 Task: Find connections with filter location Canindé with filter topic #personaltrainerwith filter profile language Potuguese with filter current company Mintel with filter school Alagappa University with filter industry Subdivision of Land with filter service category Wealth Management with filter keywords title Community Volunteer Jobs
Action: Mouse moved to (514, 101)
Screenshot: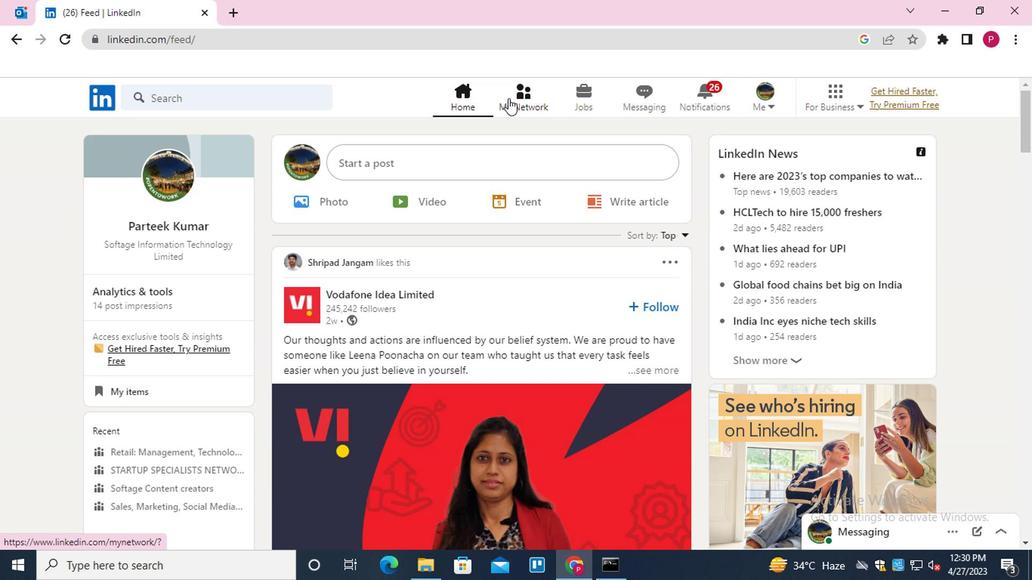 
Action: Mouse pressed left at (514, 101)
Screenshot: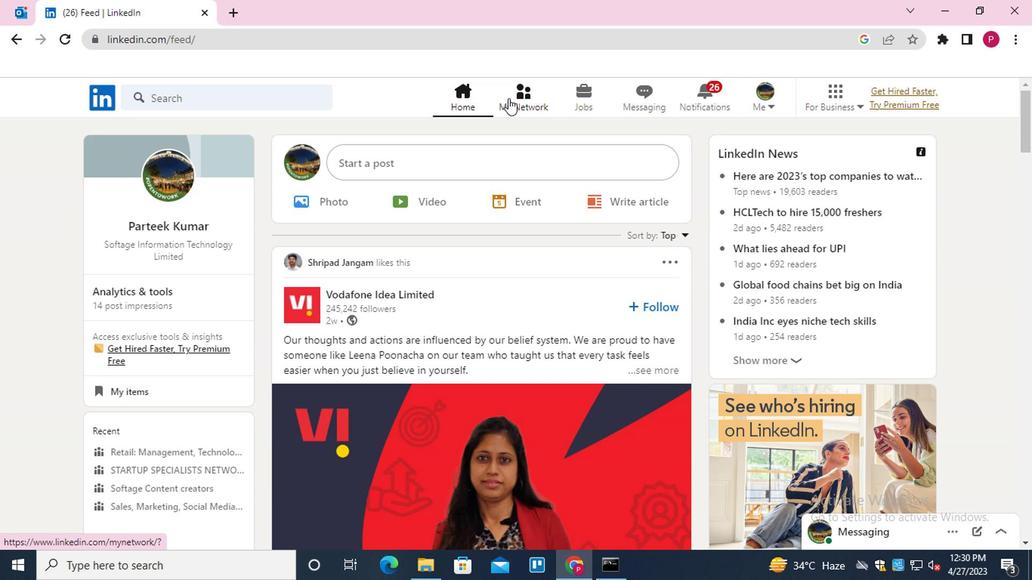
Action: Mouse moved to (224, 185)
Screenshot: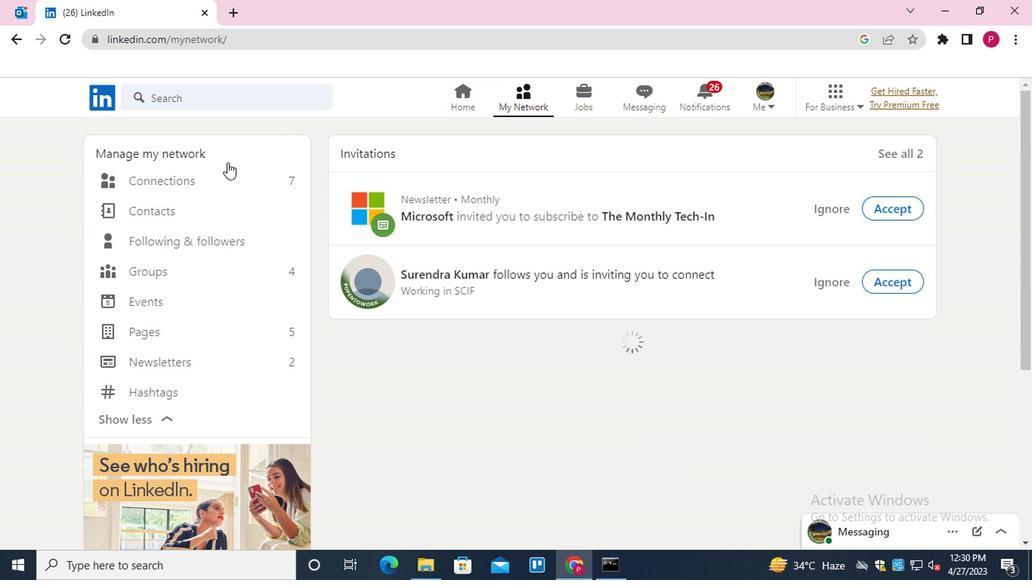 
Action: Mouse pressed left at (224, 185)
Screenshot: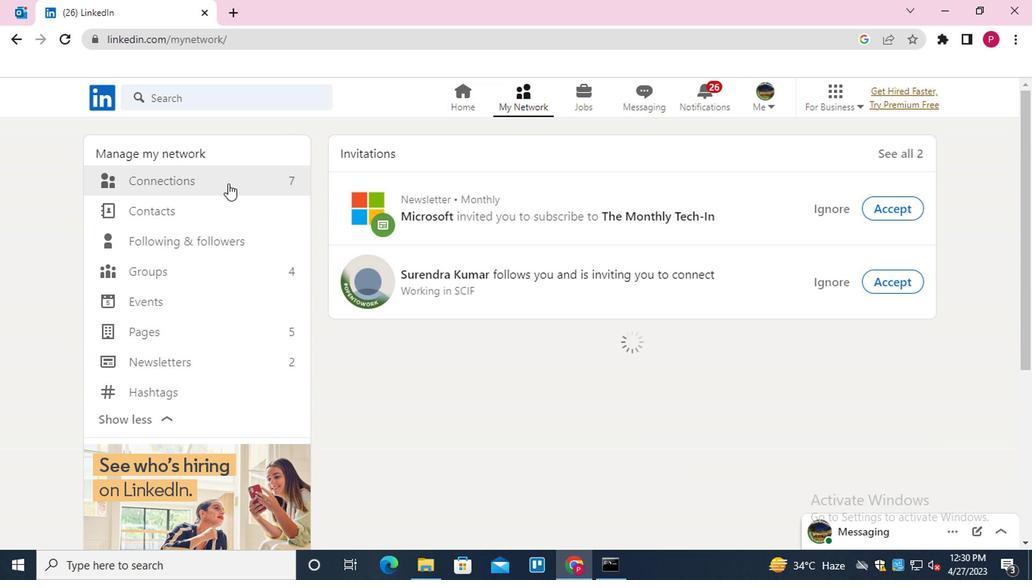 
Action: Mouse moved to (621, 183)
Screenshot: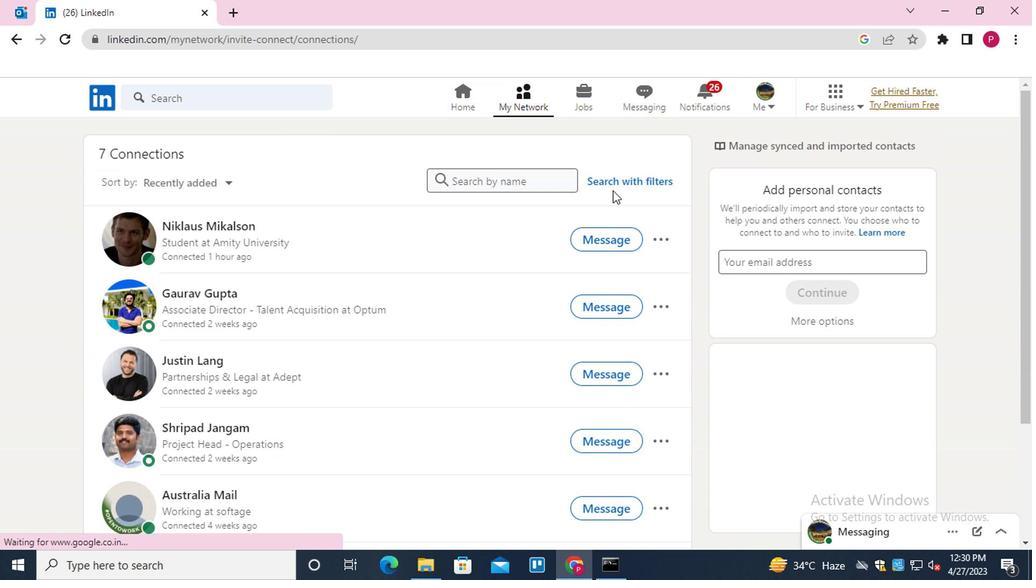 
Action: Mouse pressed left at (621, 183)
Screenshot: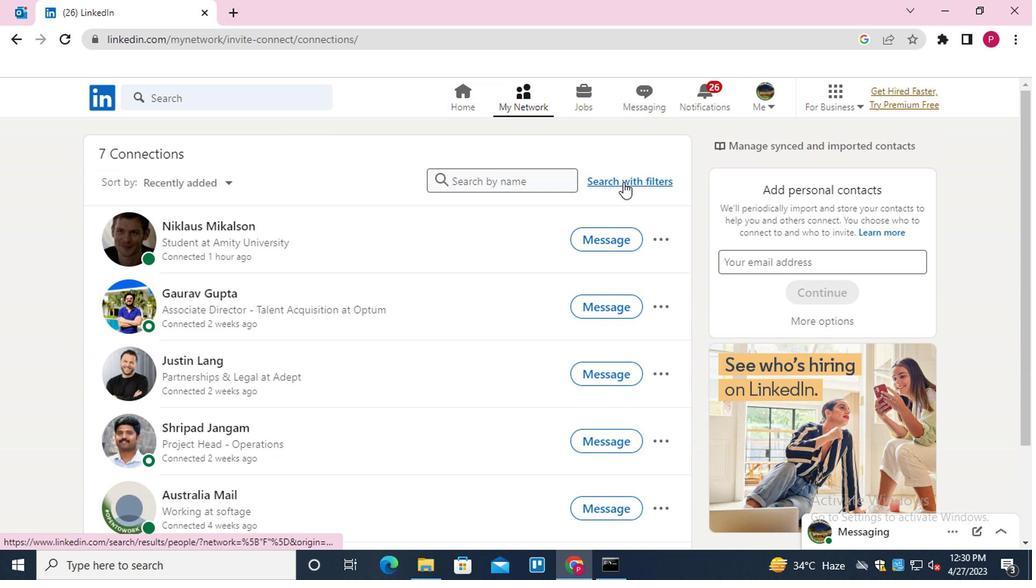
Action: Mouse moved to (556, 150)
Screenshot: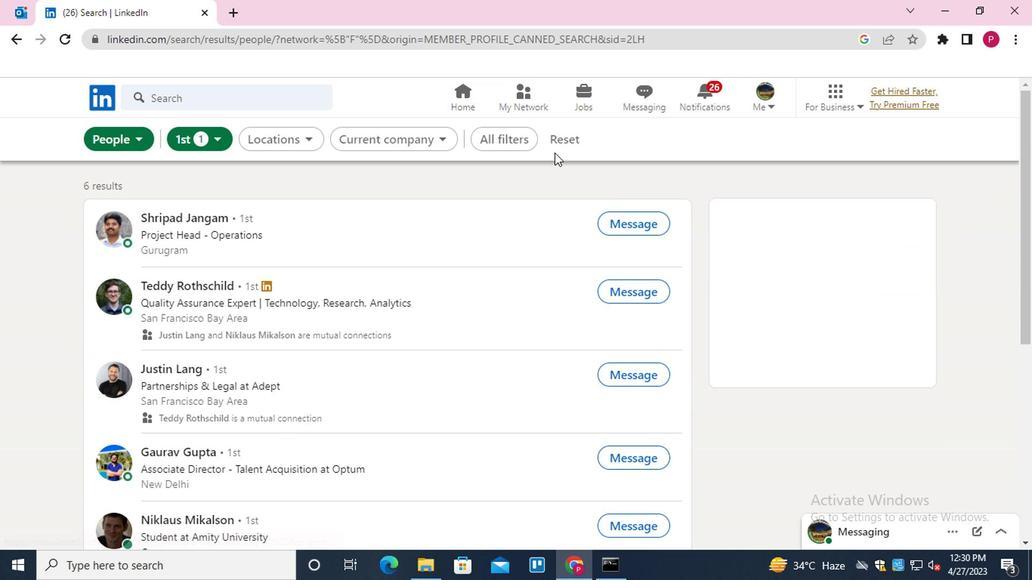 
Action: Mouse pressed left at (556, 150)
Screenshot: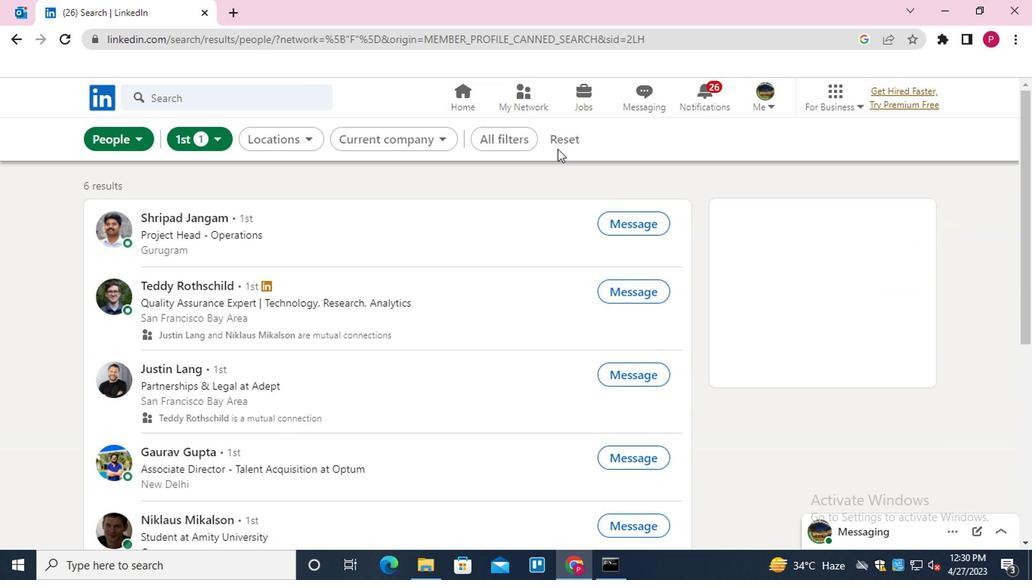 
Action: Mouse moved to (537, 151)
Screenshot: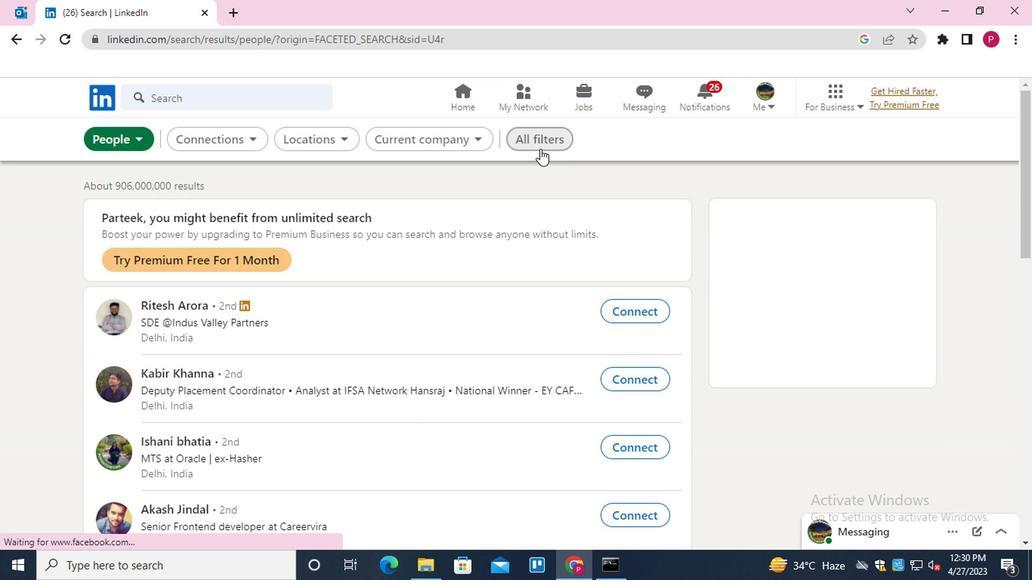 
Action: Mouse pressed left at (537, 151)
Screenshot: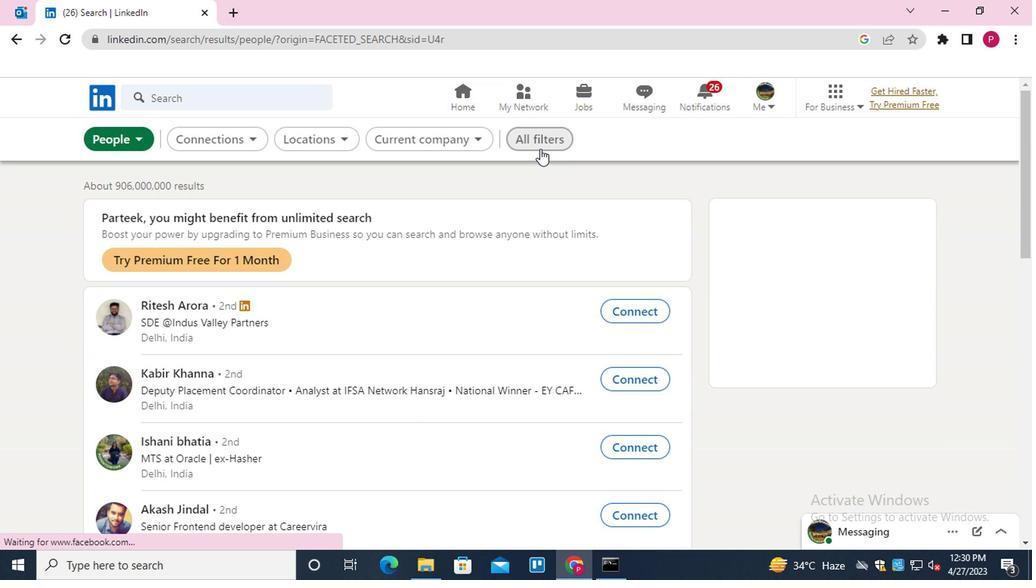 
Action: Mouse moved to (966, 350)
Screenshot: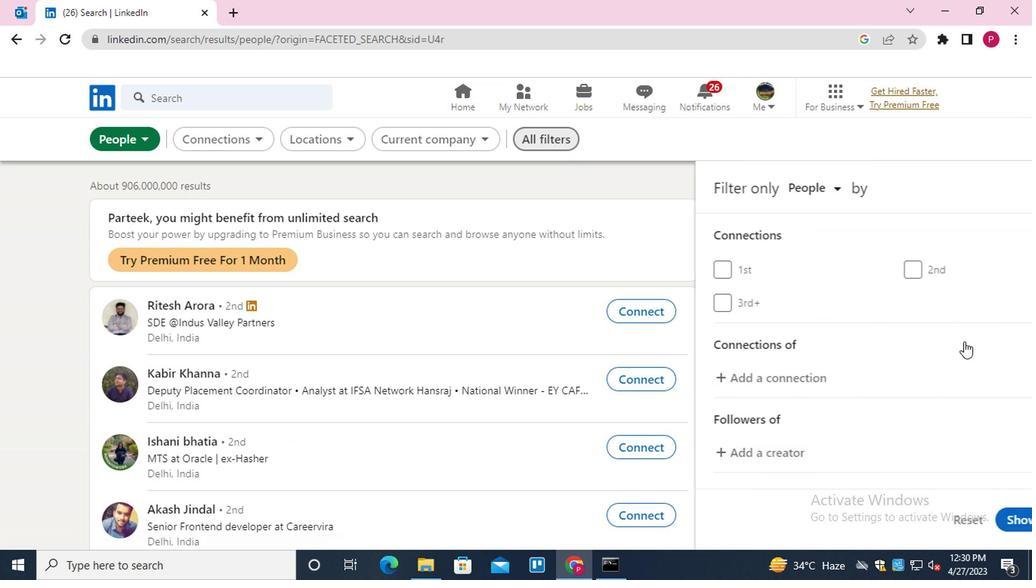 
Action: Mouse scrolled (966, 349) with delta (0, -1)
Screenshot: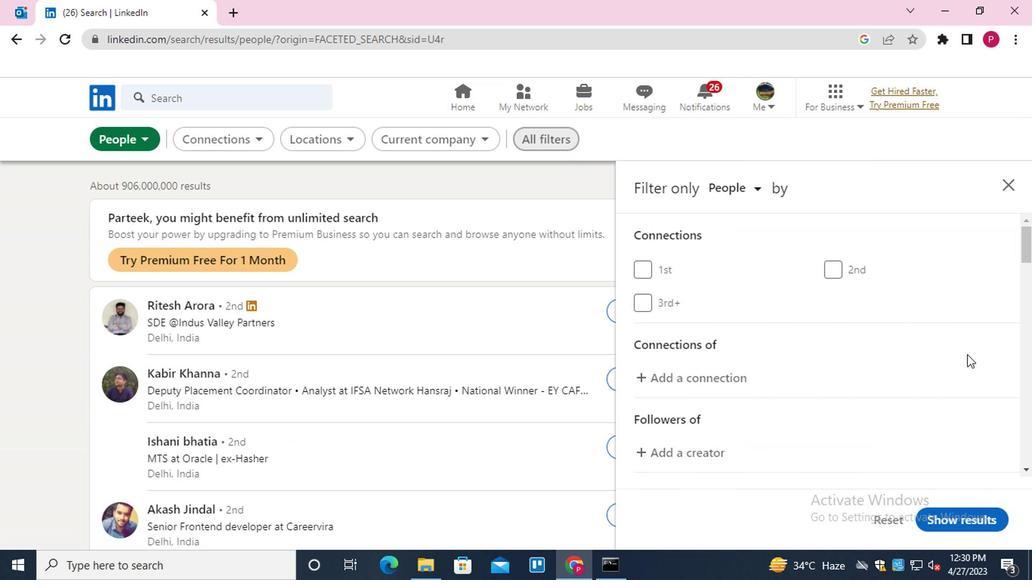 
Action: Mouse scrolled (966, 349) with delta (0, -1)
Screenshot: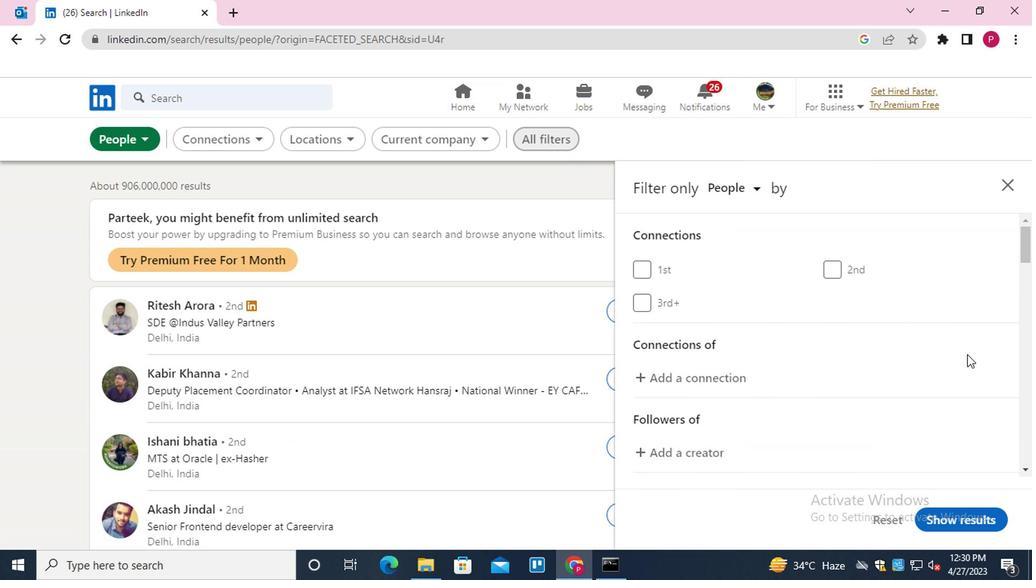 
Action: Mouse scrolled (966, 349) with delta (0, -1)
Screenshot: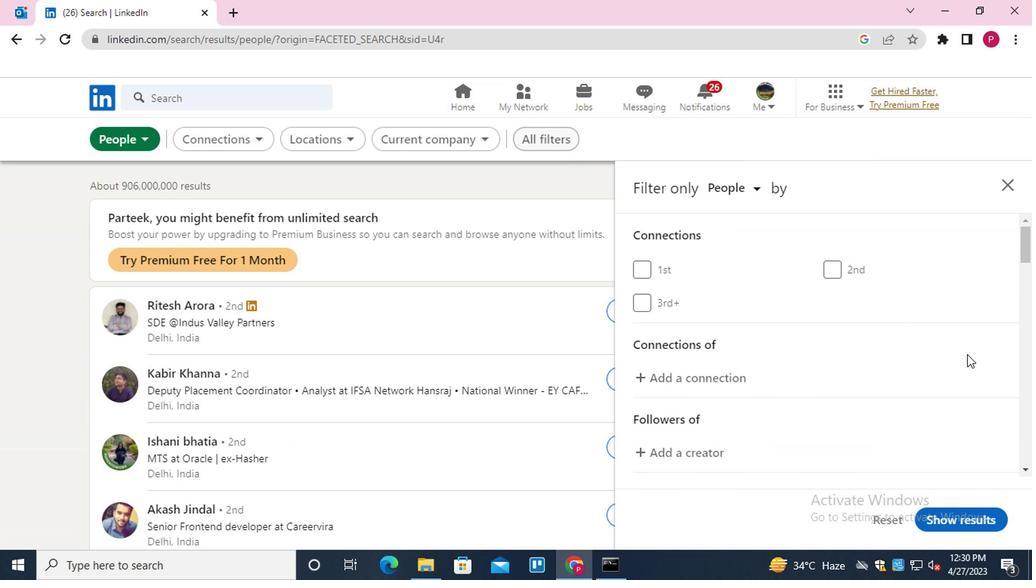 
Action: Mouse moved to (881, 361)
Screenshot: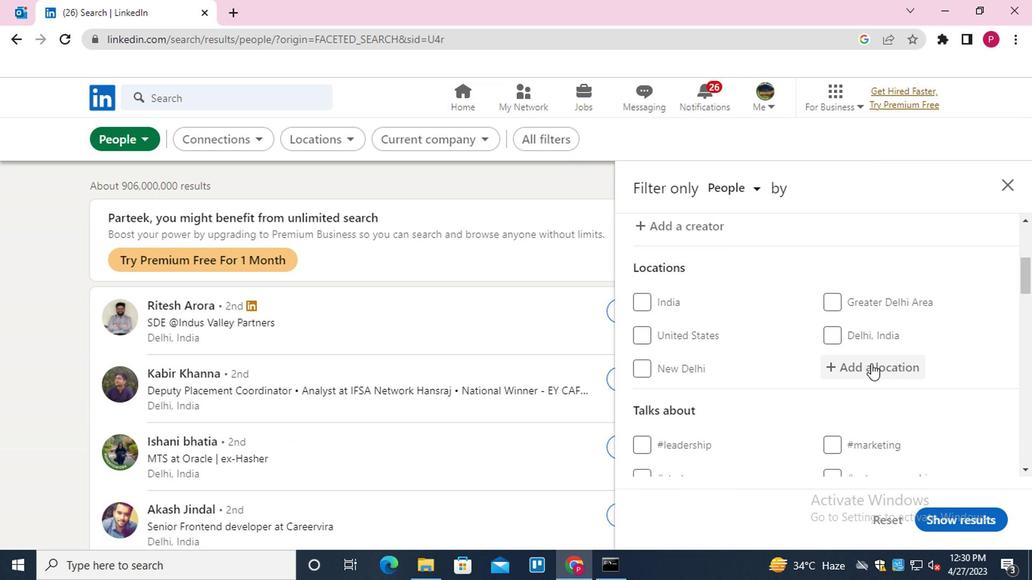 
Action: Mouse pressed left at (881, 361)
Screenshot: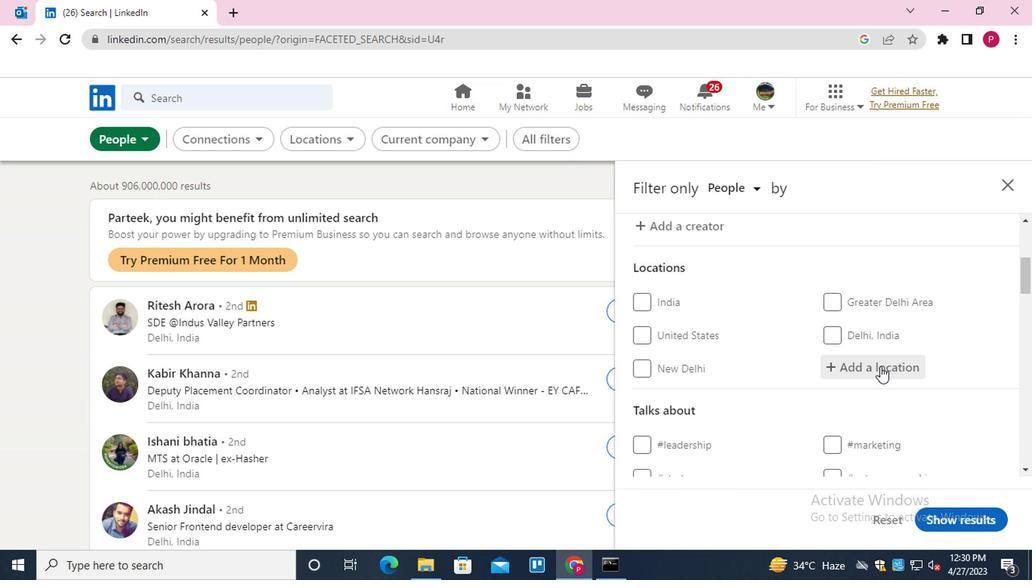 
Action: Key pressed <Key.shift><Key.shift><Key.shift><Key.shift>CANINDE<Key.down><Key.enter>
Screenshot: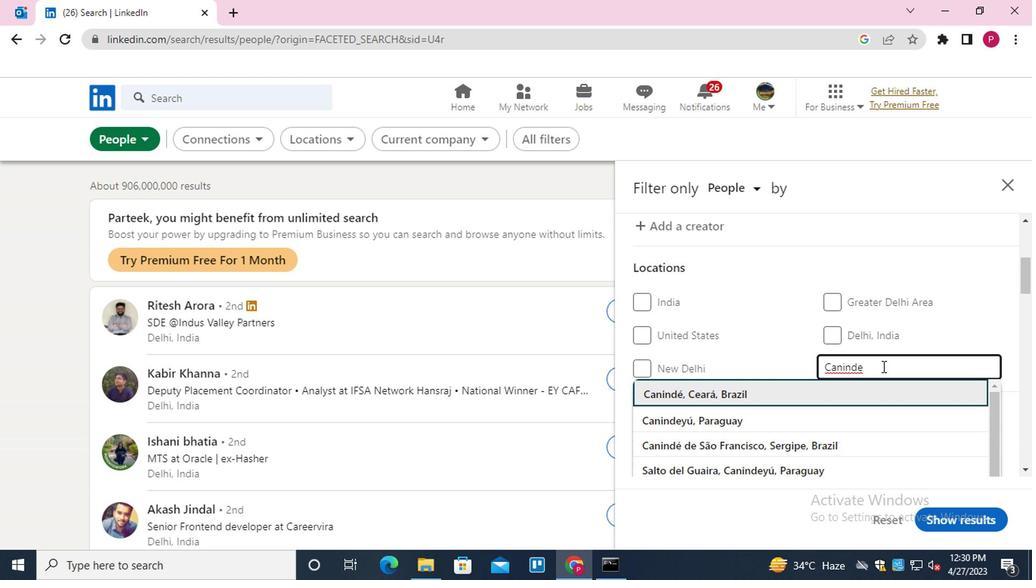 
Action: Mouse moved to (875, 363)
Screenshot: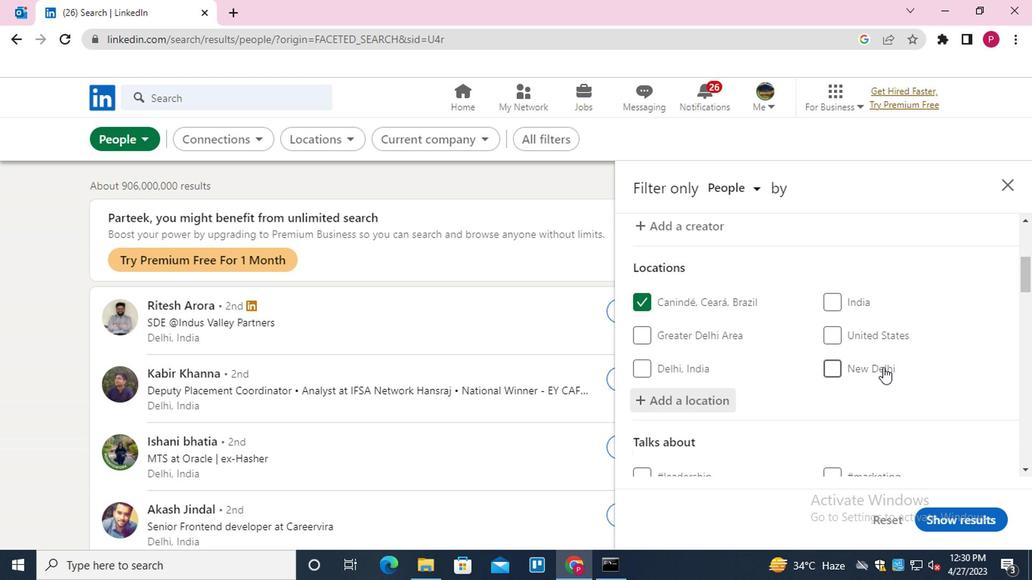 
Action: Mouse scrolled (875, 362) with delta (0, 0)
Screenshot: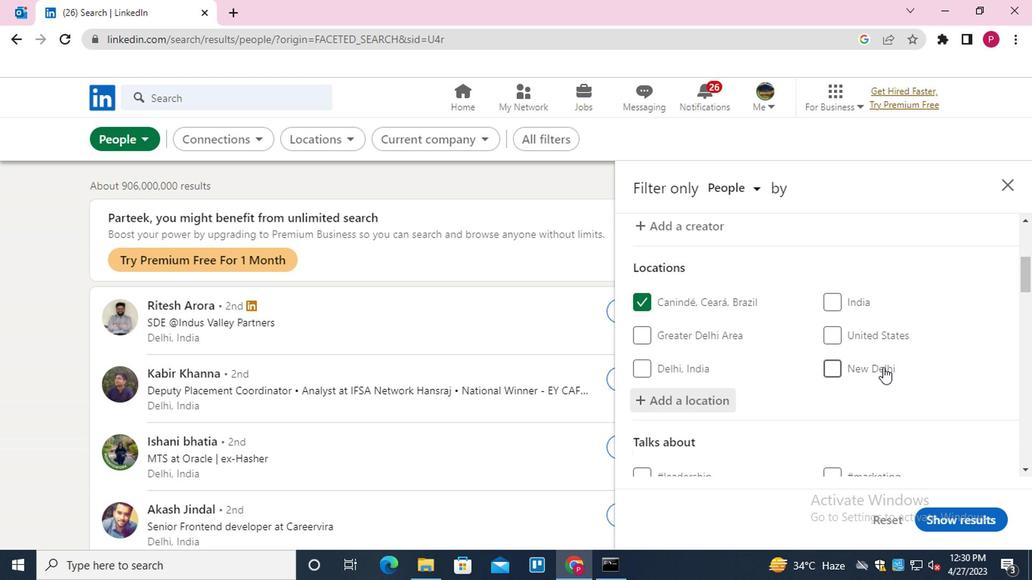 
Action: Mouse scrolled (875, 362) with delta (0, 0)
Screenshot: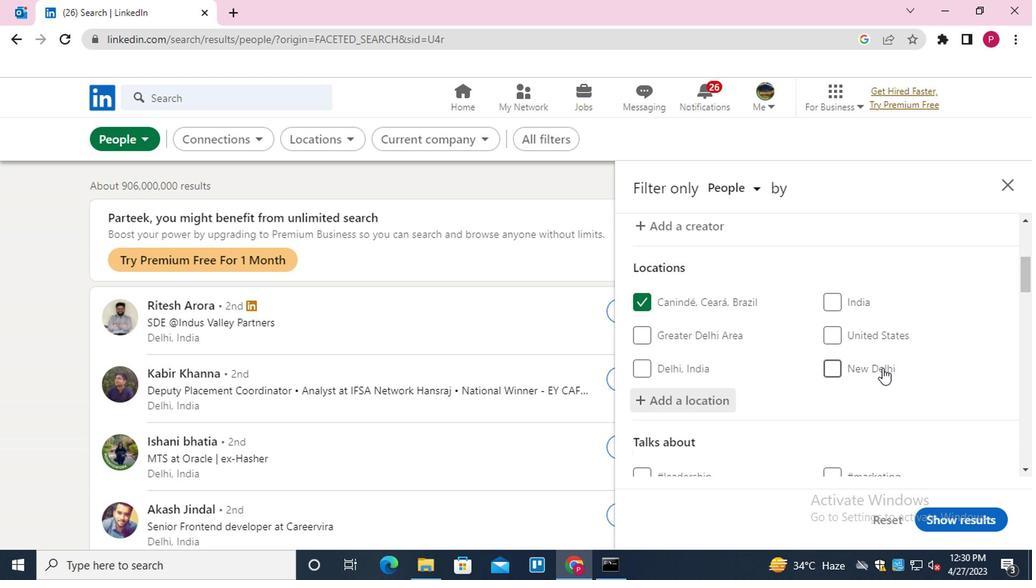 
Action: Mouse scrolled (875, 362) with delta (0, 0)
Screenshot: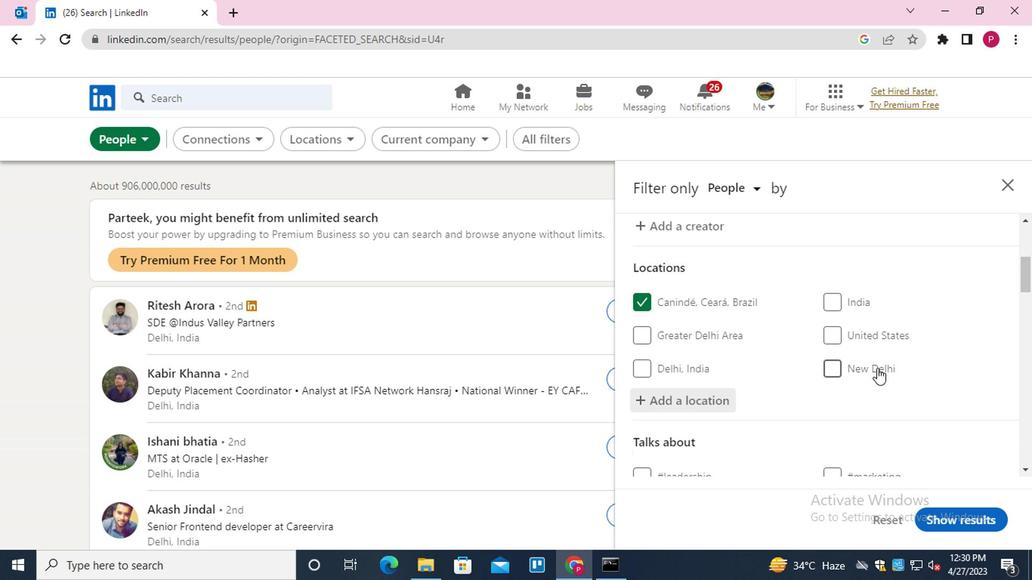 
Action: Mouse moved to (857, 305)
Screenshot: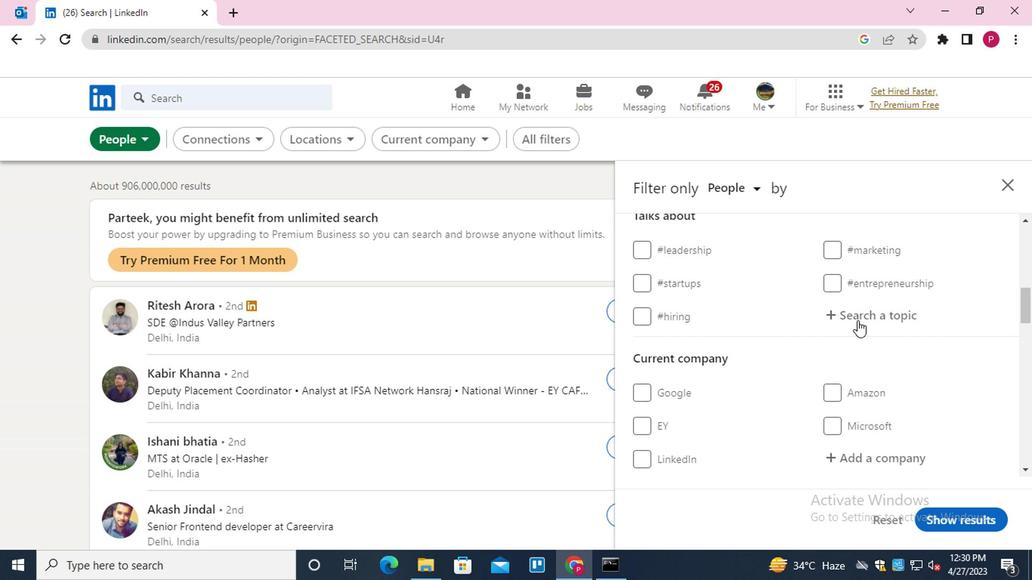 
Action: Mouse pressed left at (857, 305)
Screenshot: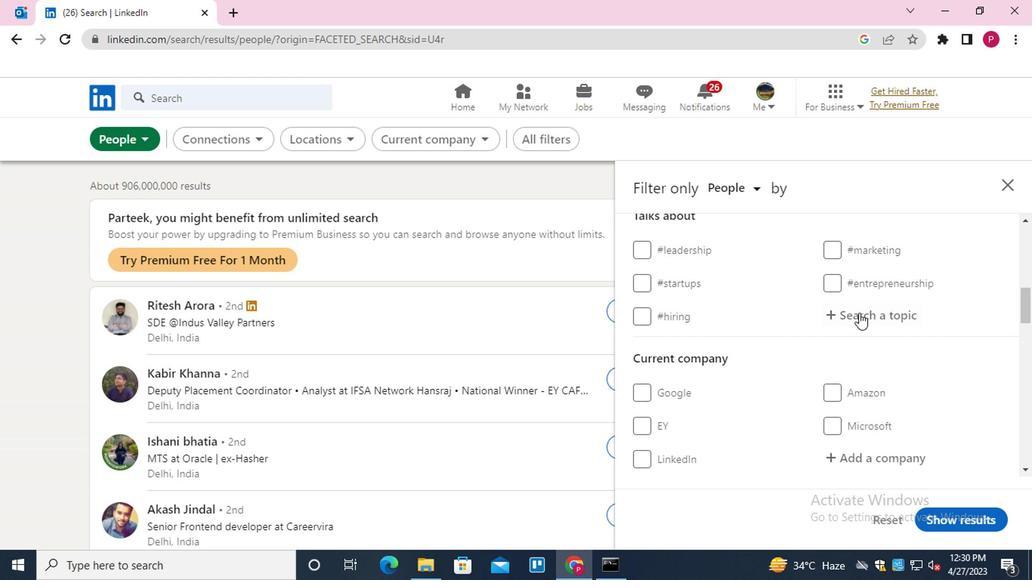
Action: Key pressed PERSONAL<Key.down><Key.down><Key.down><Key.down><Key.down><Key.down><Key.down><Key.down><Key.down><Key.down><Key.down><Key.down><Key.down><Key.down><Key.down><Key.down><Key.down><Key.down><Key.down><Key.down><Key.down>TRAINER<Key.up><Key.up><Key.up><Key.up><Key.enter>
Screenshot: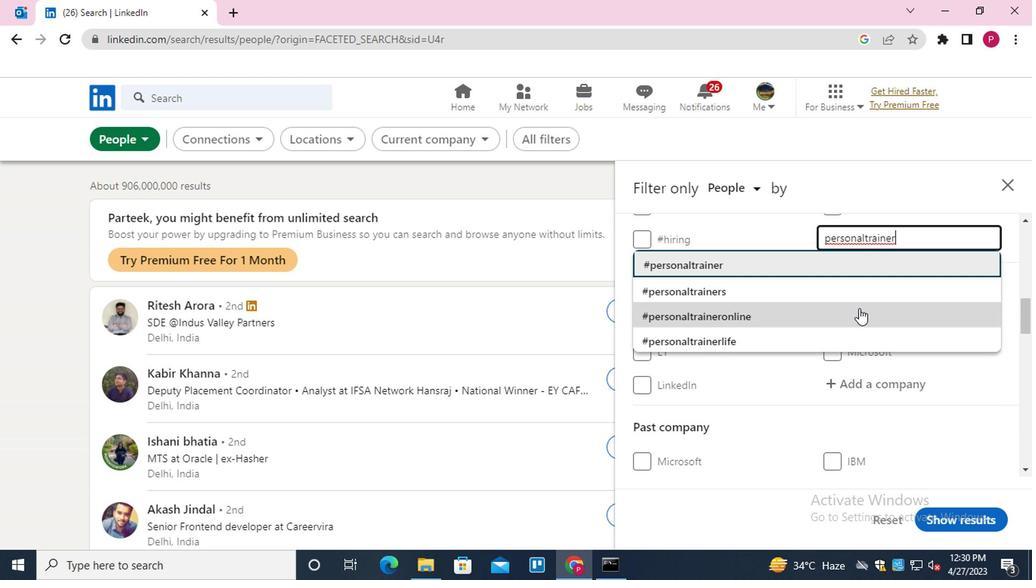 
Action: Mouse moved to (786, 306)
Screenshot: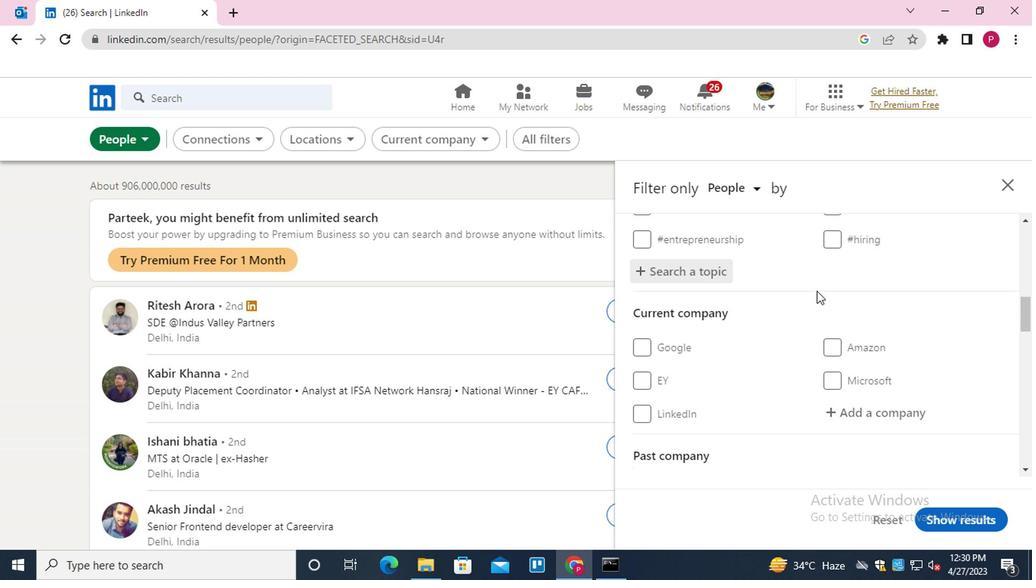 
Action: Mouse scrolled (786, 305) with delta (0, 0)
Screenshot: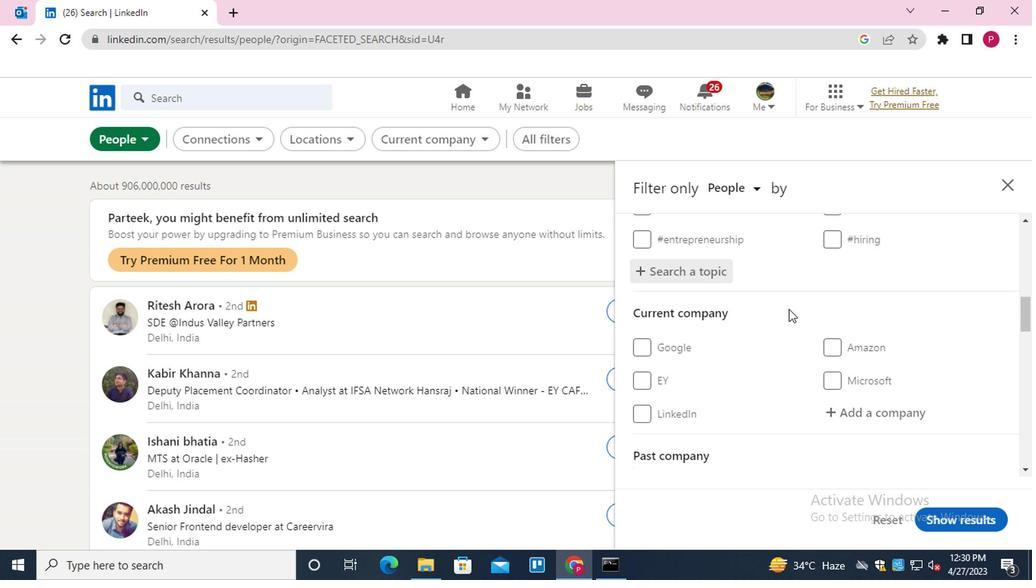 
Action: Mouse moved to (786, 309)
Screenshot: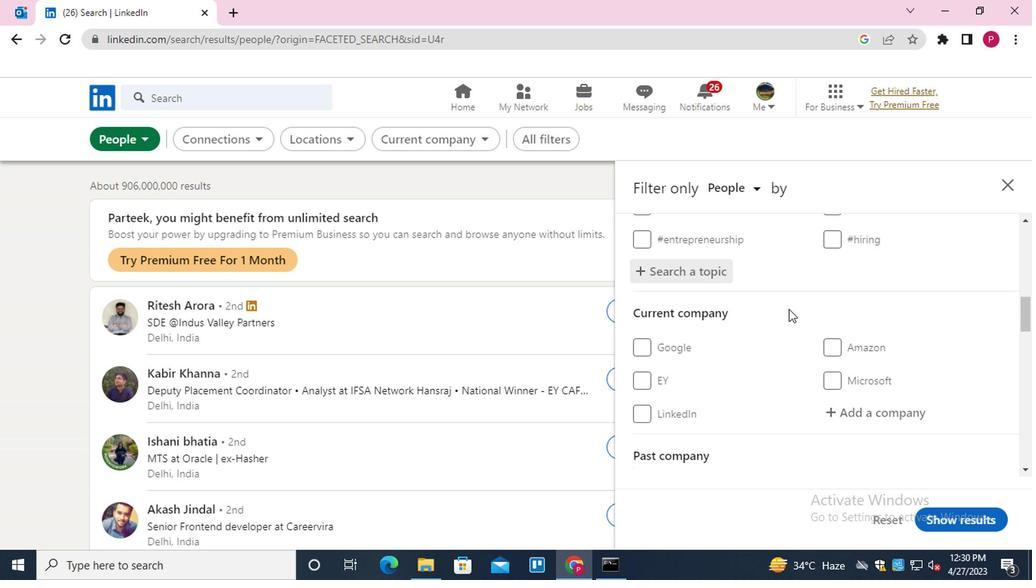 
Action: Mouse scrolled (786, 308) with delta (0, -1)
Screenshot: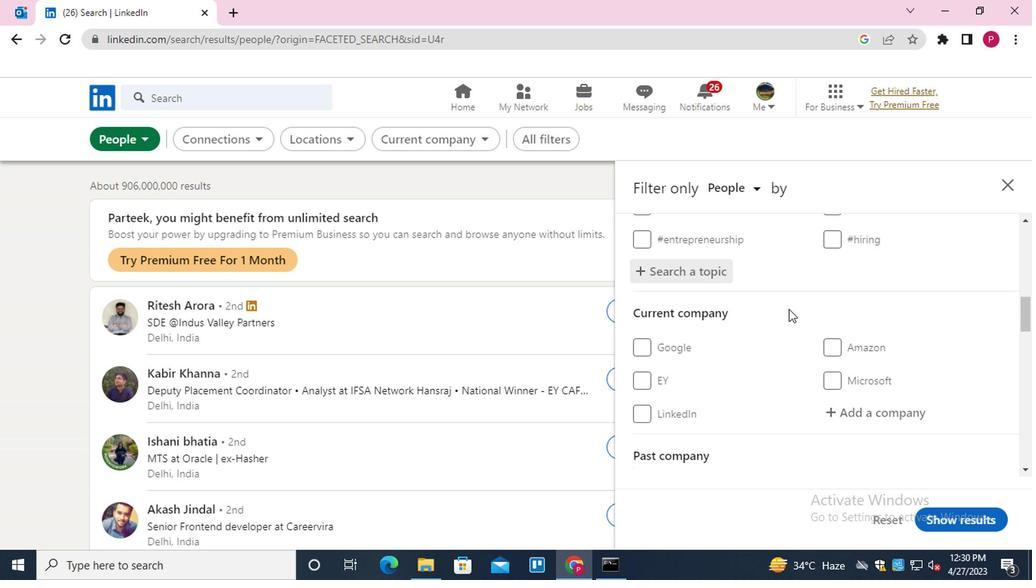 
Action: Mouse moved to (786, 309)
Screenshot: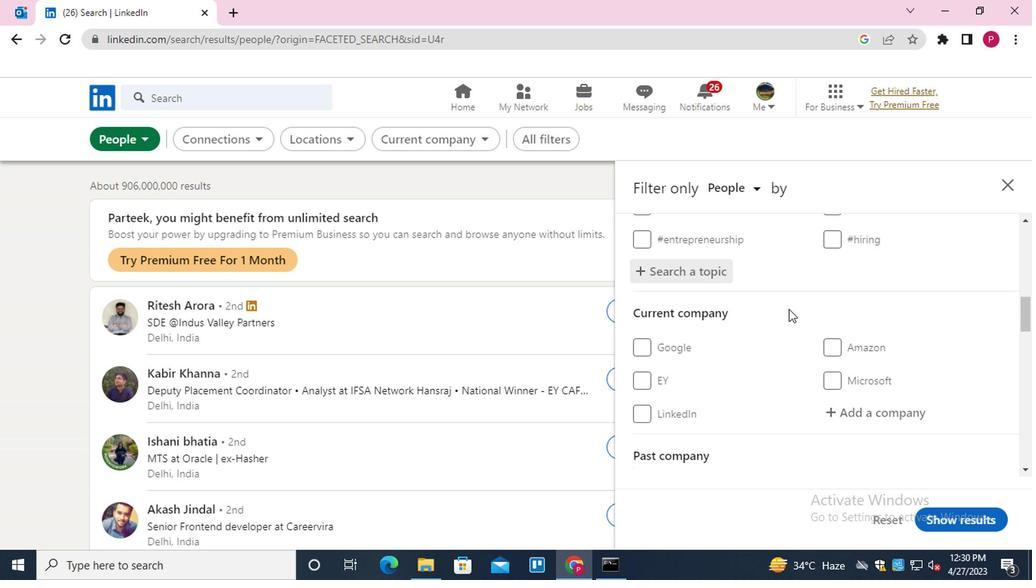 
Action: Mouse scrolled (786, 309) with delta (0, 0)
Screenshot: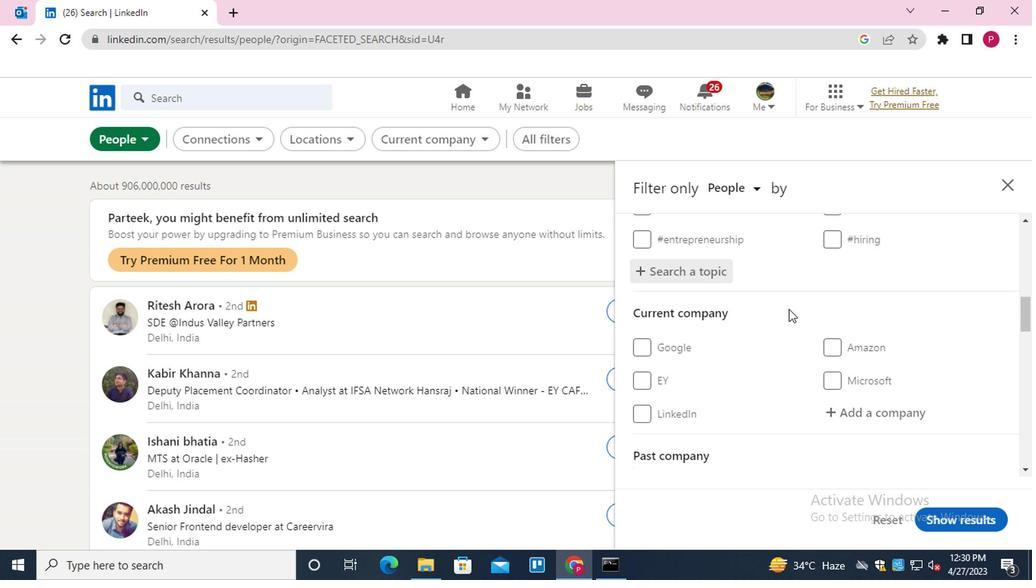 
Action: Mouse scrolled (786, 309) with delta (0, 0)
Screenshot: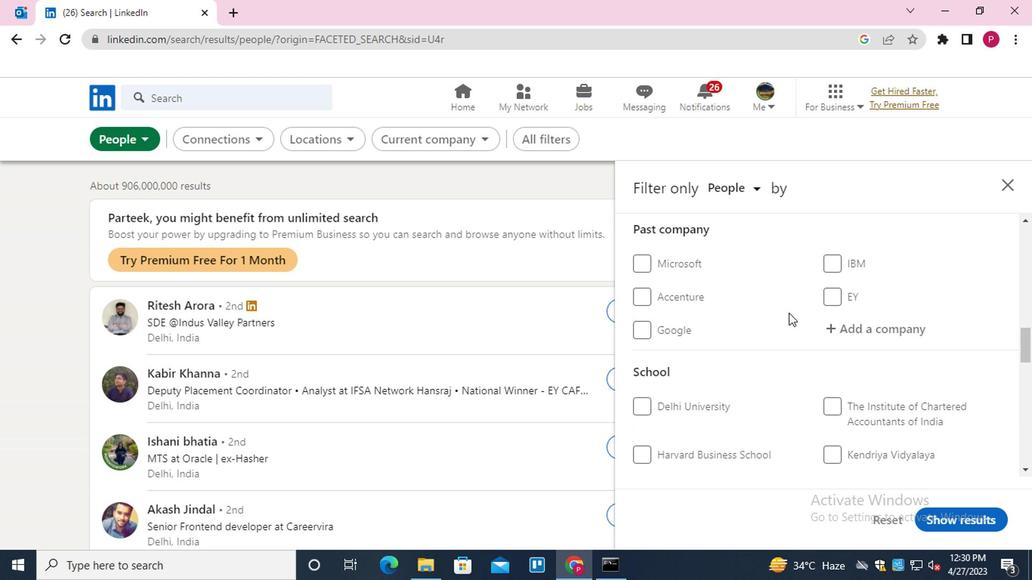 
Action: Mouse scrolled (786, 309) with delta (0, 0)
Screenshot: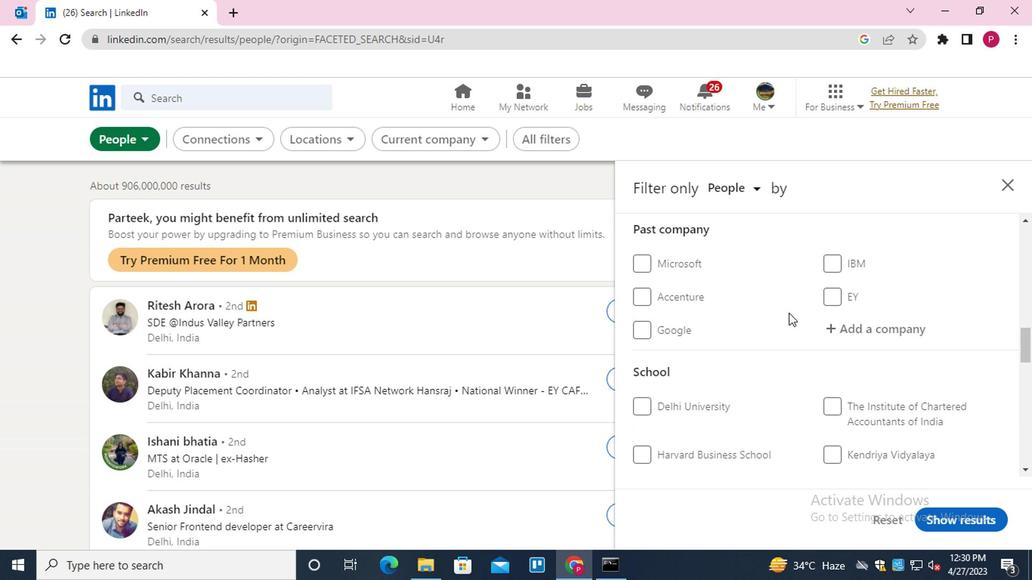 
Action: Mouse moved to (785, 311)
Screenshot: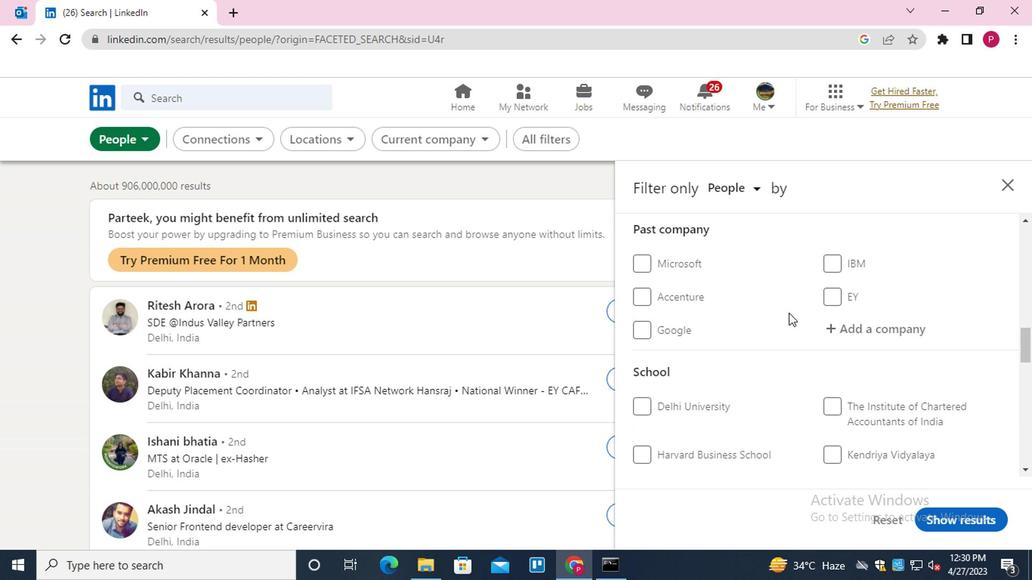
Action: Mouse scrolled (785, 311) with delta (0, 0)
Screenshot: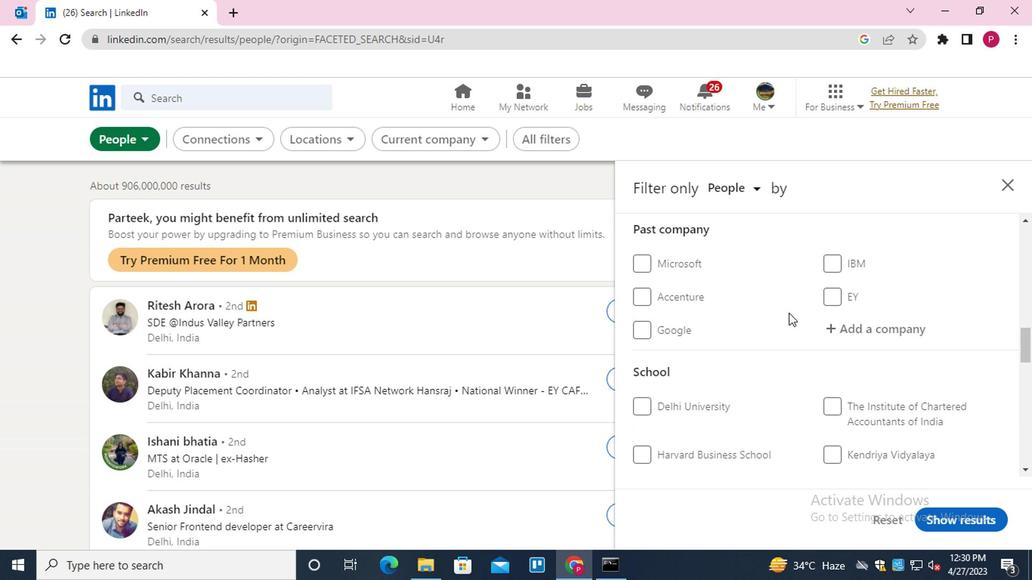 
Action: Mouse moved to (771, 315)
Screenshot: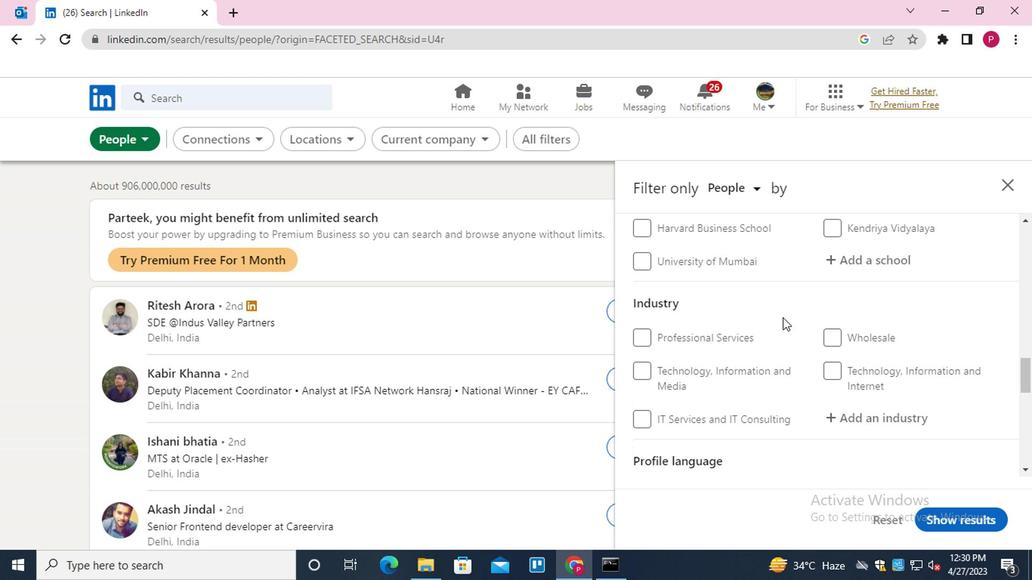 
Action: Mouse scrolled (771, 314) with delta (0, -1)
Screenshot: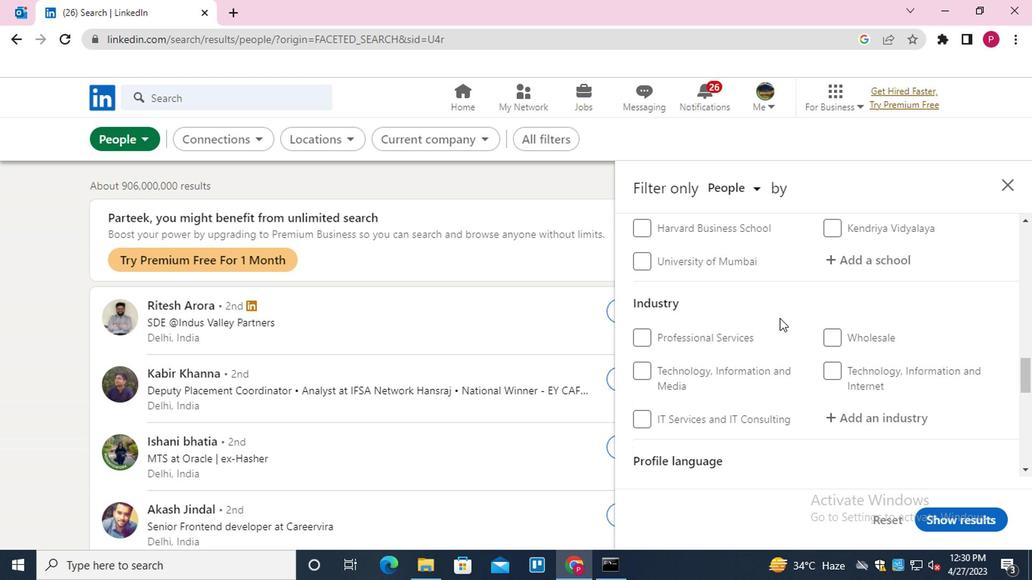 
Action: Mouse scrolled (771, 314) with delta (0, -1)
Screenshot: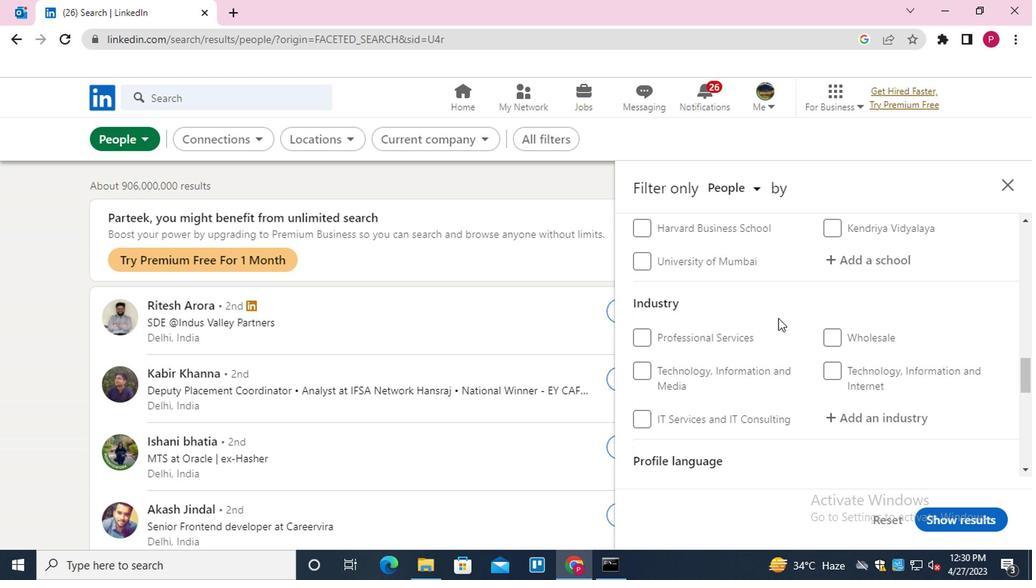 
Action: Mouse scrolled (771, 314) with delta (0, -1)
Screenshot: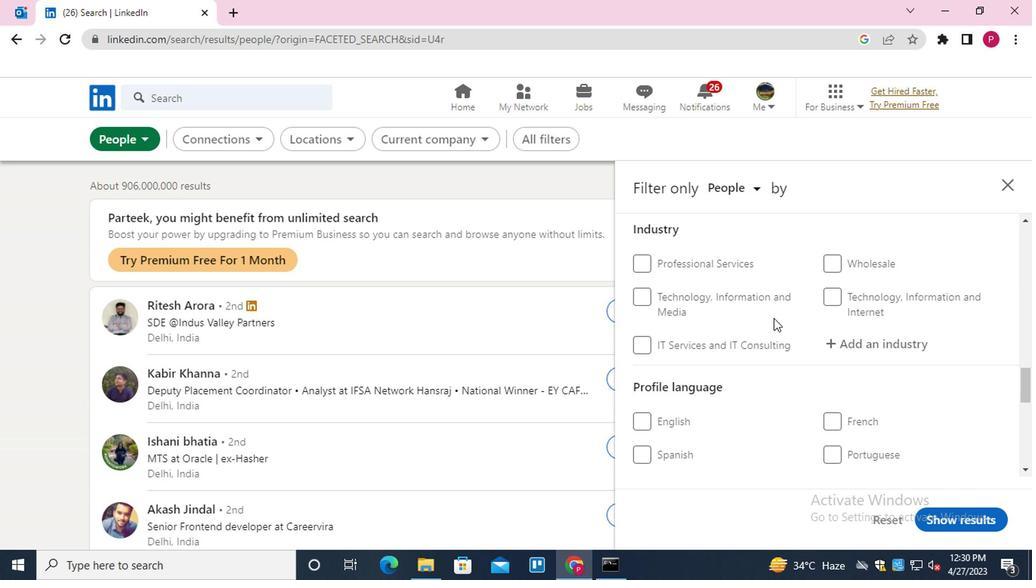 
Action: Mouse scrolled (771, 314) with delta (0, -1)
Screenshot: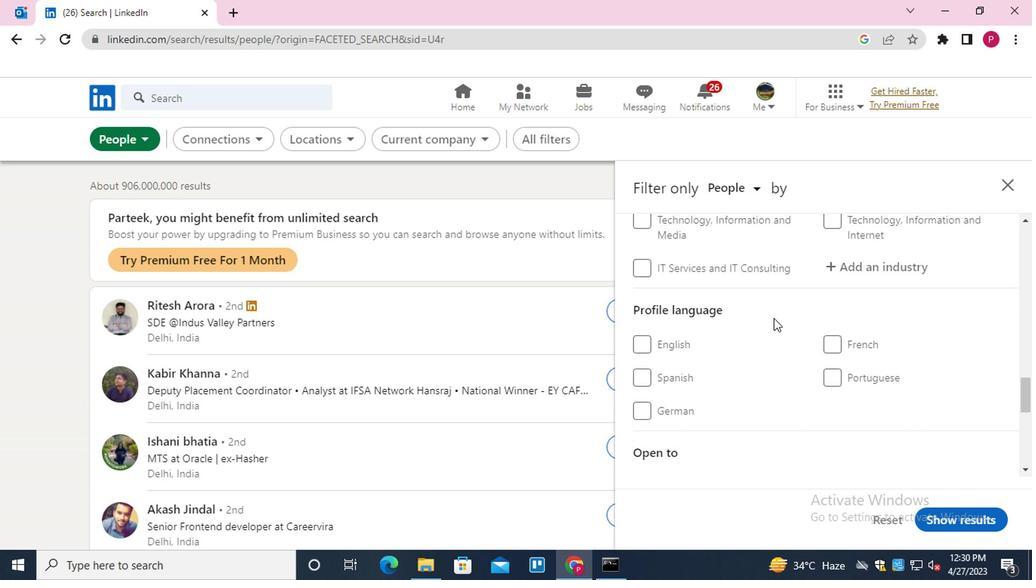 
Action: Mouse scrolled (771, 315) with delta (0, 0)
Screenshot: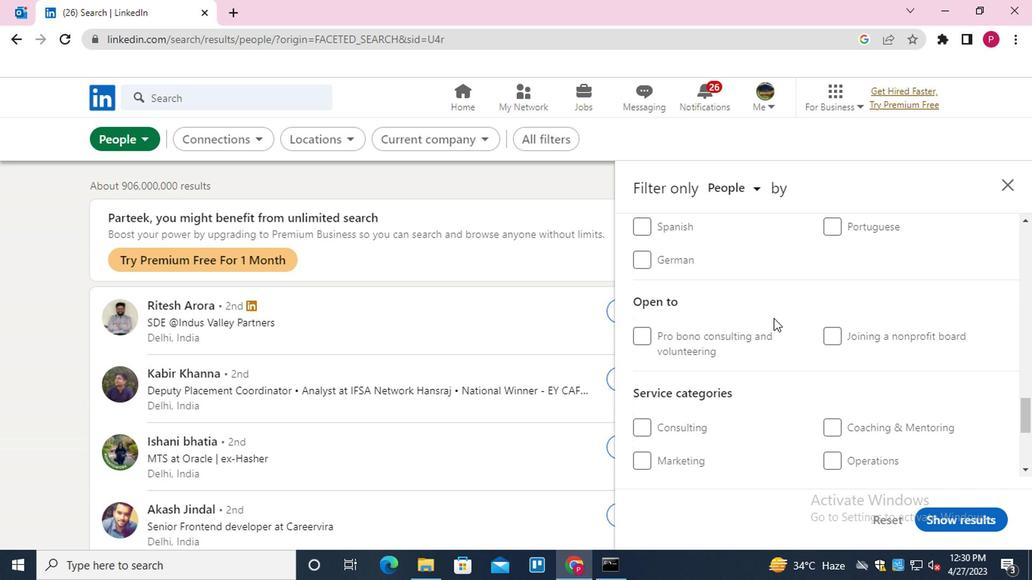 
Action: Mouse scrolled (771, 315) with delta (0, 0)
Screenshot: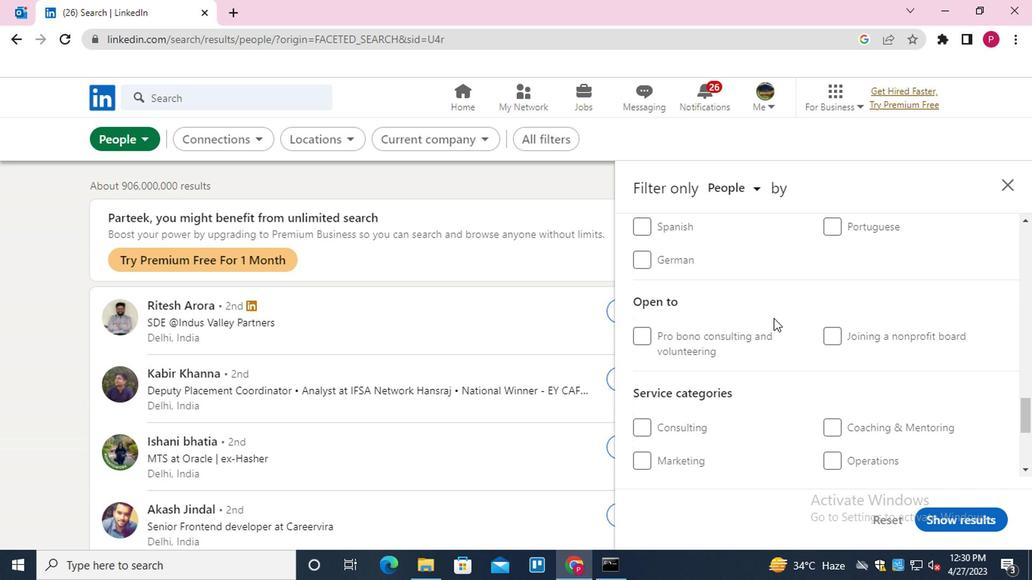 
Action: Mouse moved to (833, 371)
Screenshot: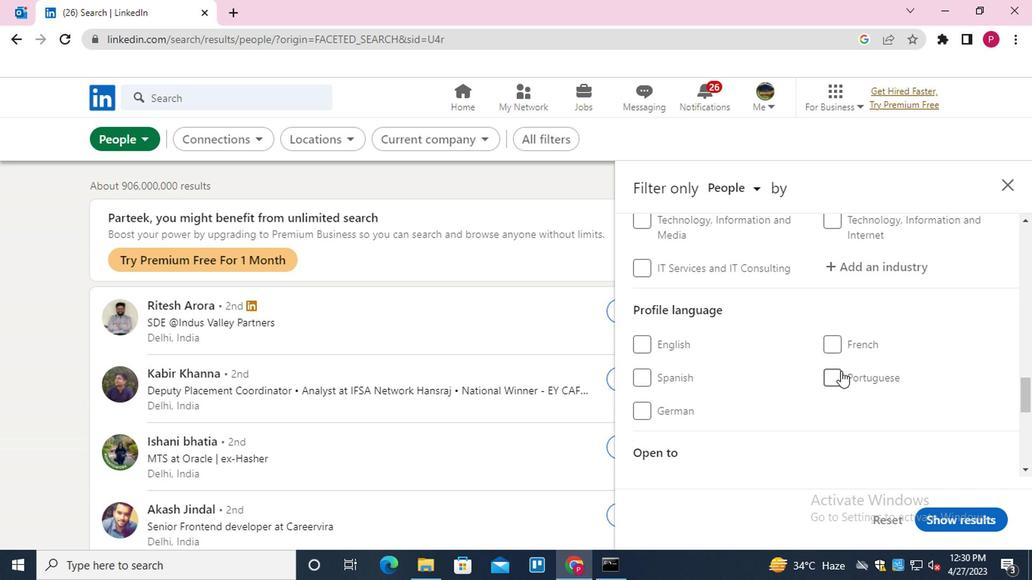 
Action: Mouse pressed left at (833, 371)
Screenshot: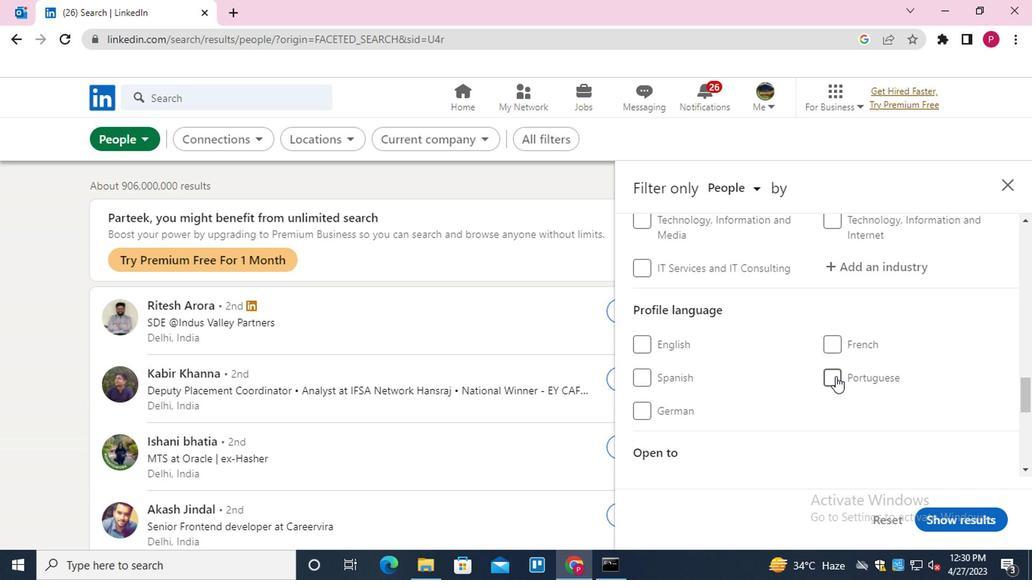 
Action: Mouse moved to (761, 363)
Screenshot: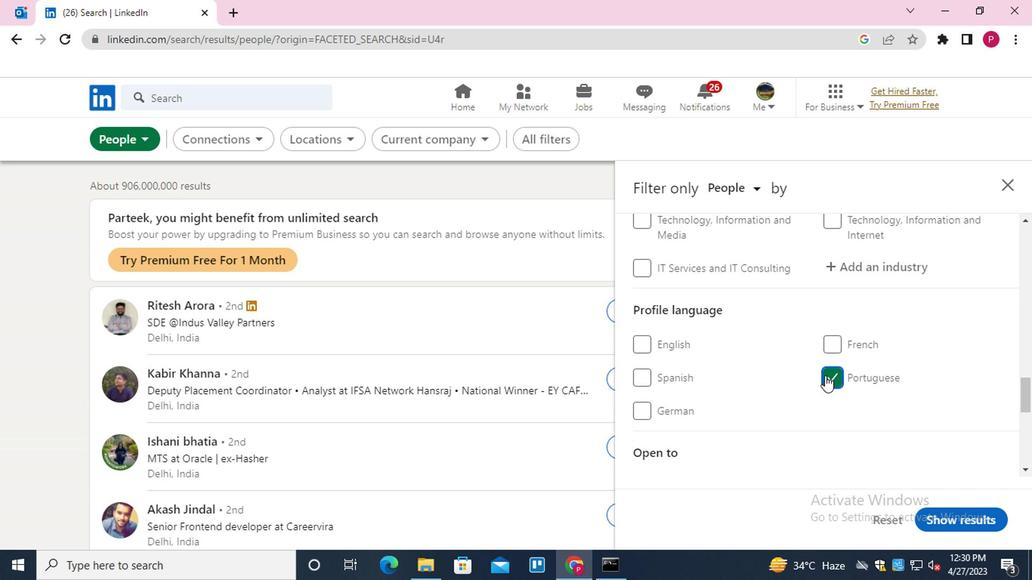
Action: Mouse scrolled (761, 364) with delta (0, 1)
Screenshot: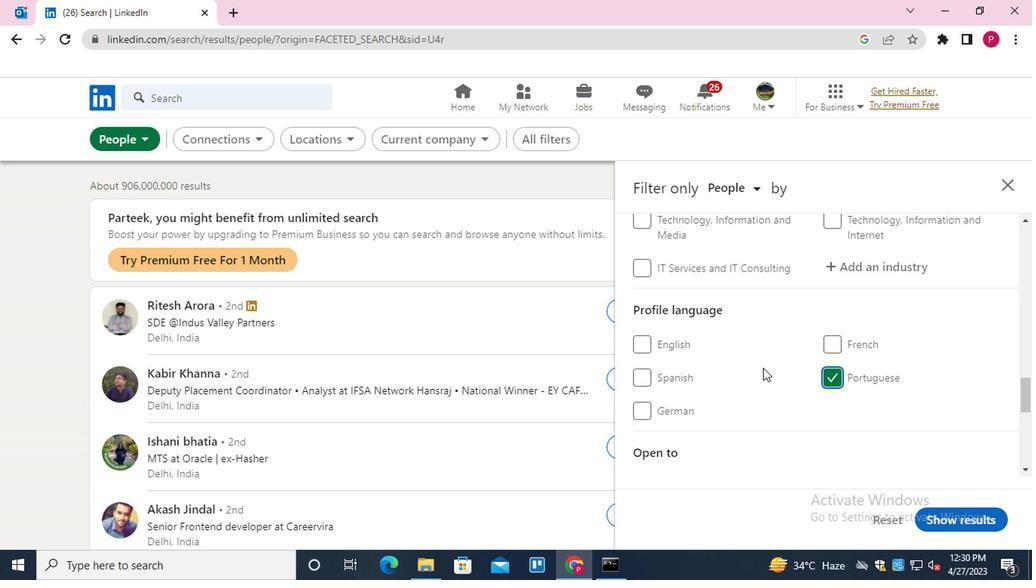 
Action: Mouse scrolled (761, 364) with delta (0, 1)
Screenshot: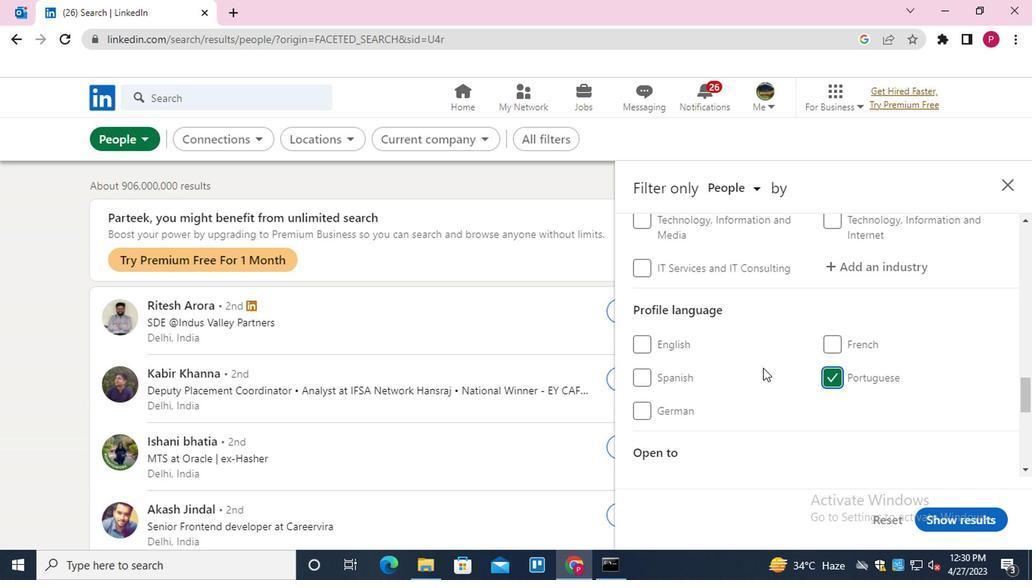 
Action: Mouse scrolled (761, 364) with delta (0, 1)
Screenshot: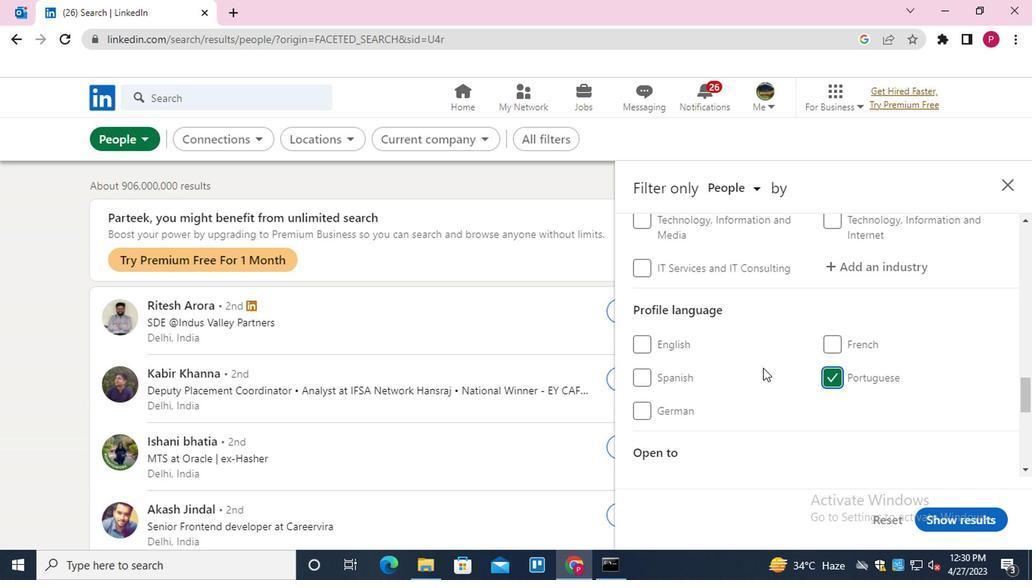 
Action: Mouse scrolled (761, 364) with delta (0, 1)
Screenshot: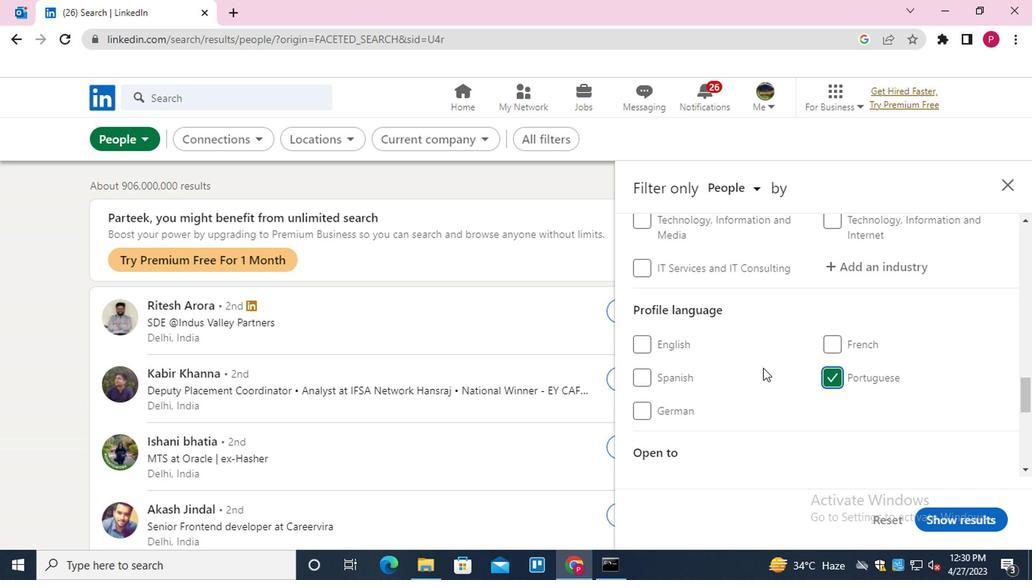 
Action: Mouse scrolled (761, 364) with delta (0, 1)
Screenshot: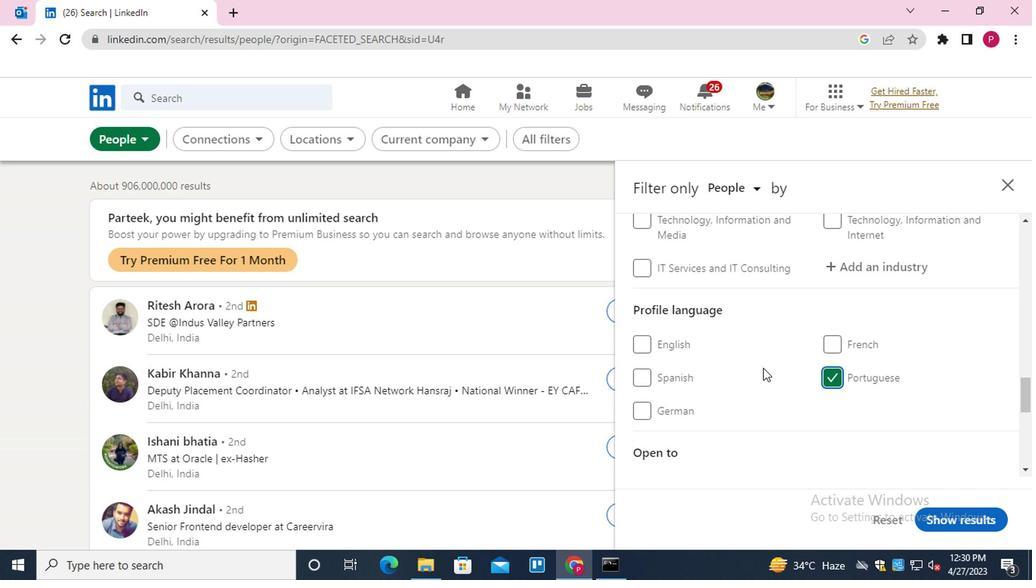 
Action: Mouse scrolled (761, 364) with delta (0, 1)
Screenshot: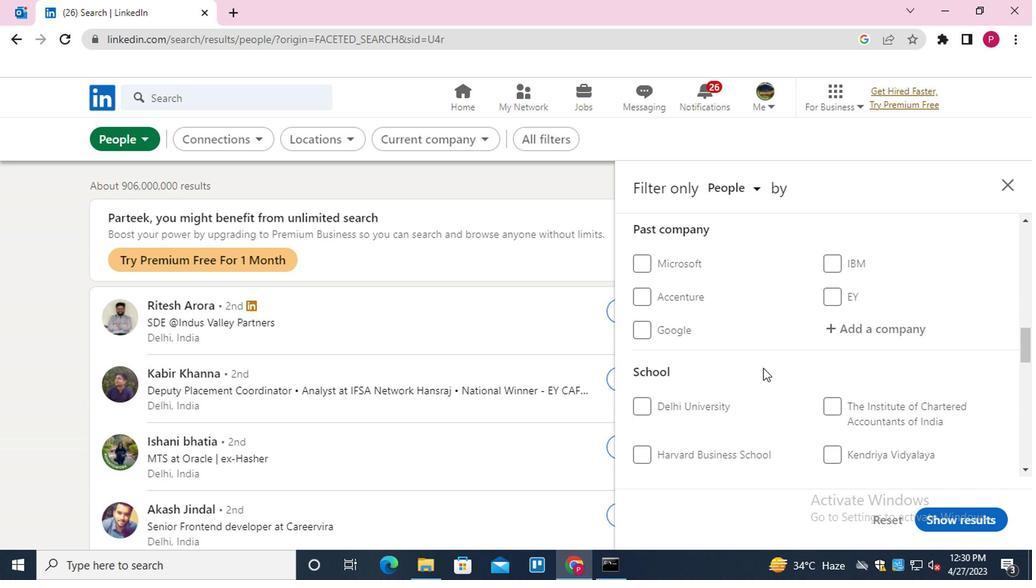 
Action: Mouse scrolled (761, 364) with delta (0, 1)
Screenshot: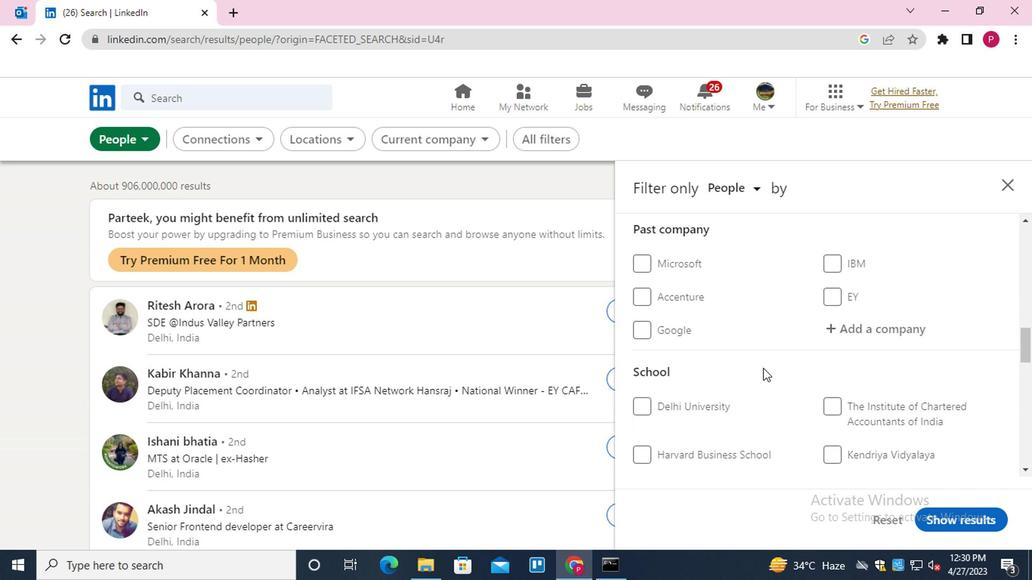 
Action: Mouse moved to (856, 333)
Screenshot: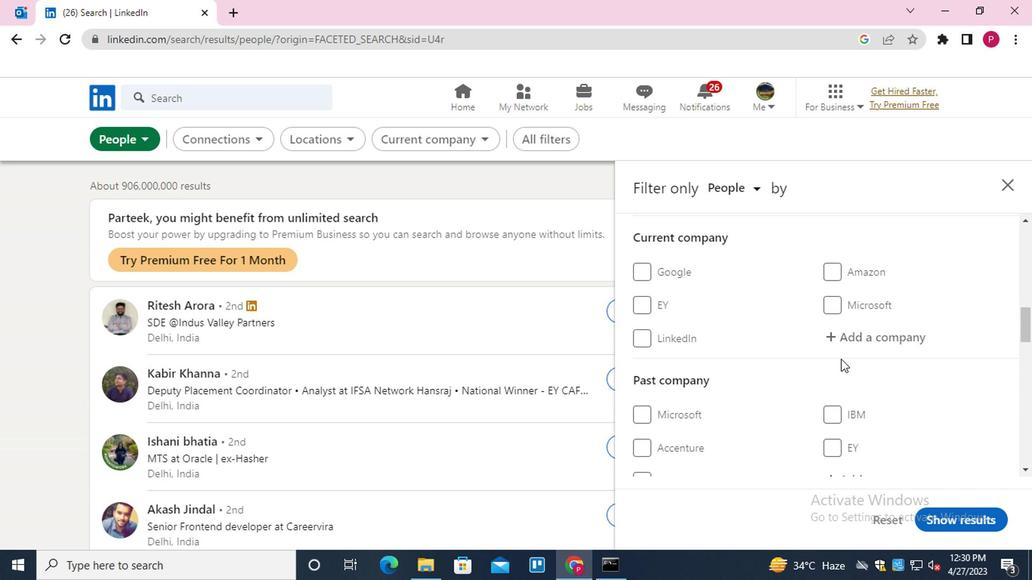 
Action: Mouse pressed left at (856, 333)
Screenshot: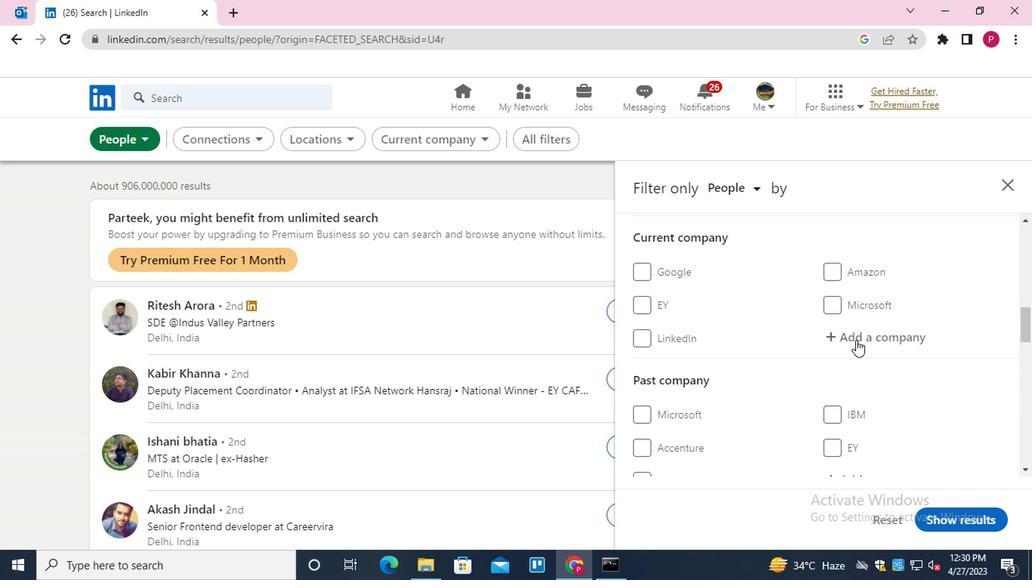 
Action: Mouse moved to (856, 331)
Screenshot: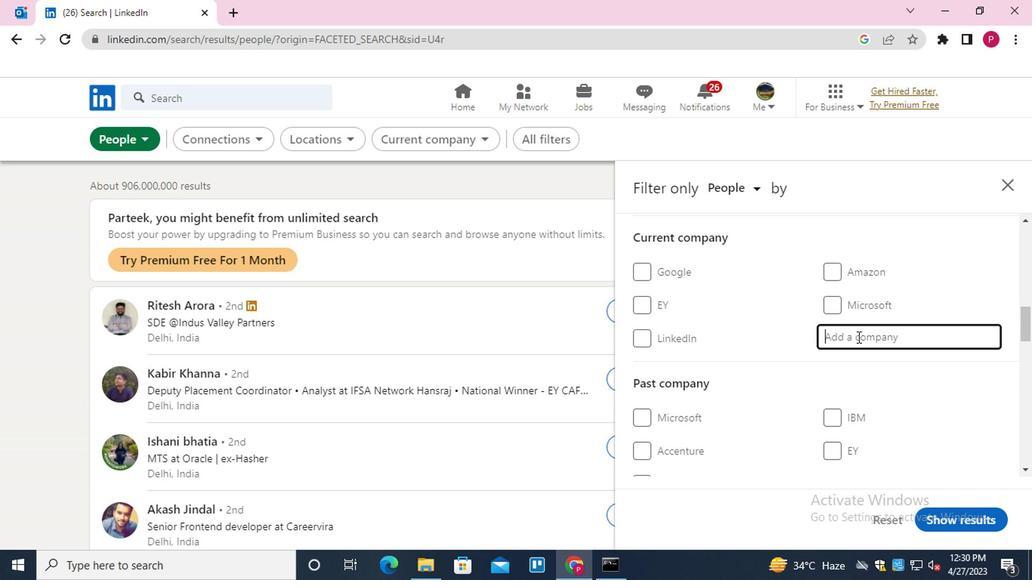 
Action: Key pressed <Key.shift>MINTEL<Key.down><Key.enter>
Screenshot: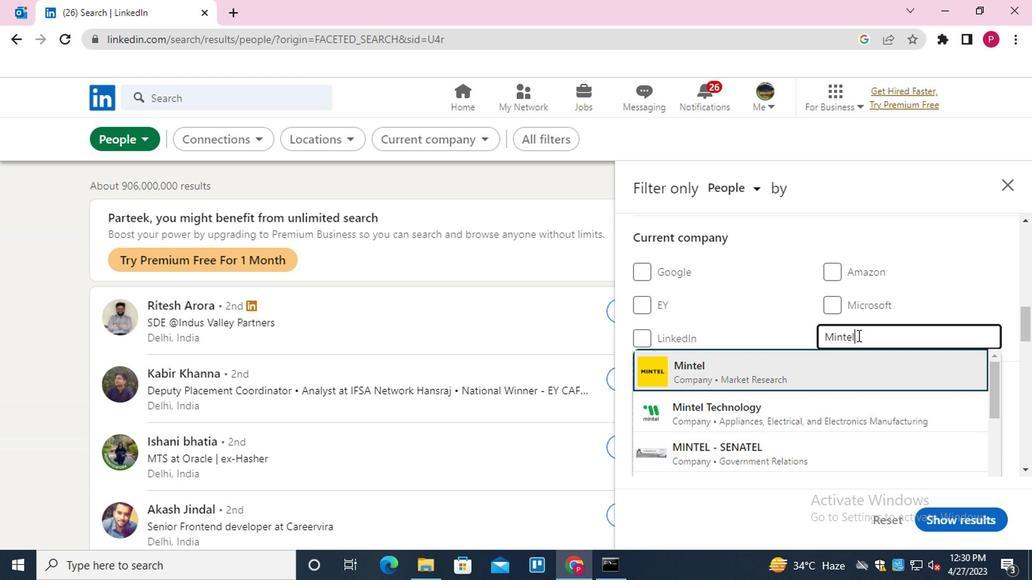
Action: Mouse moved to (856, 331)
Screenshot: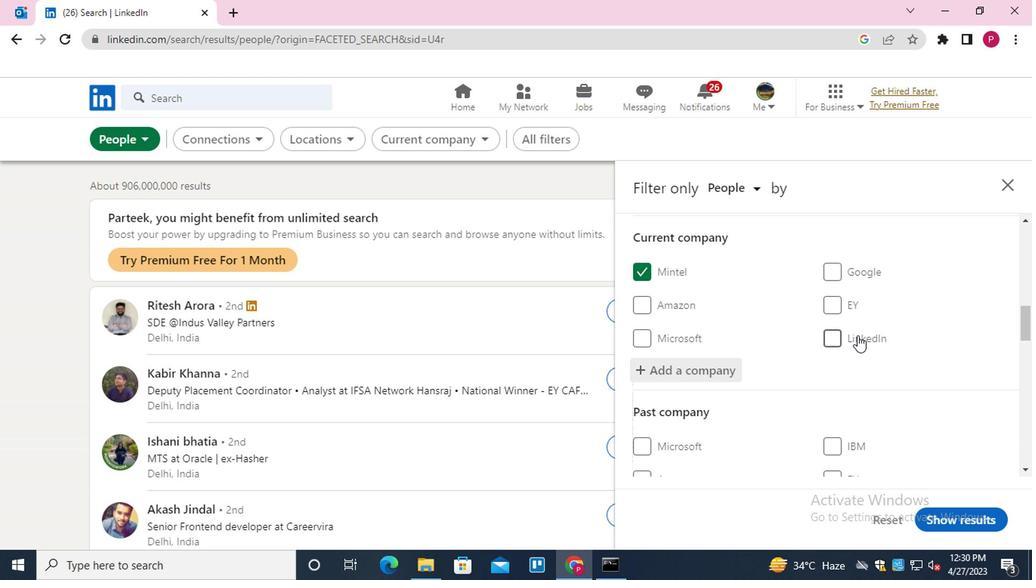 
Action: Mouse scrolled (856, 330) with delta (0, -1)
Screenshot: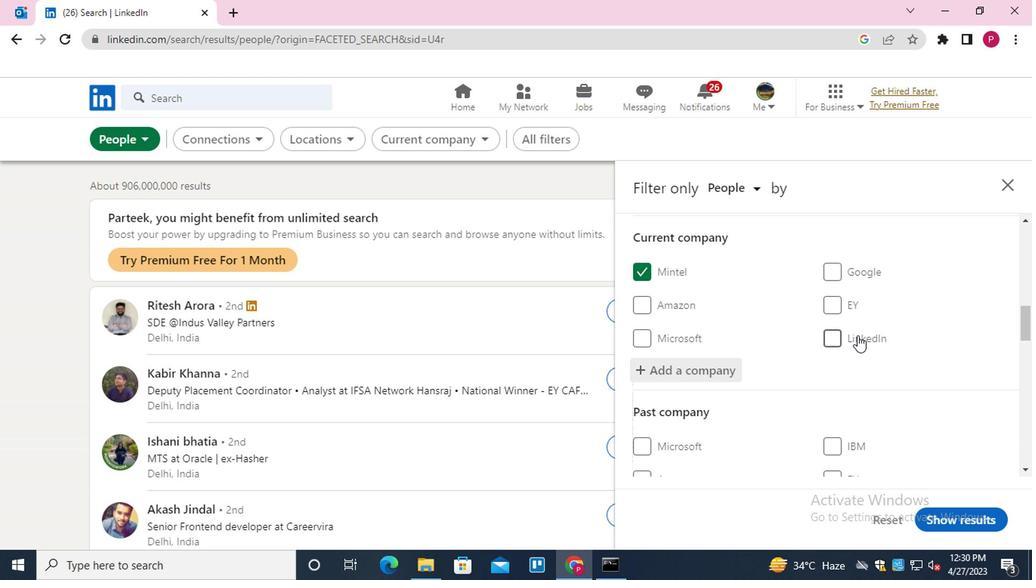 
Action: Mouse moved to (852, 334)
Screenshot: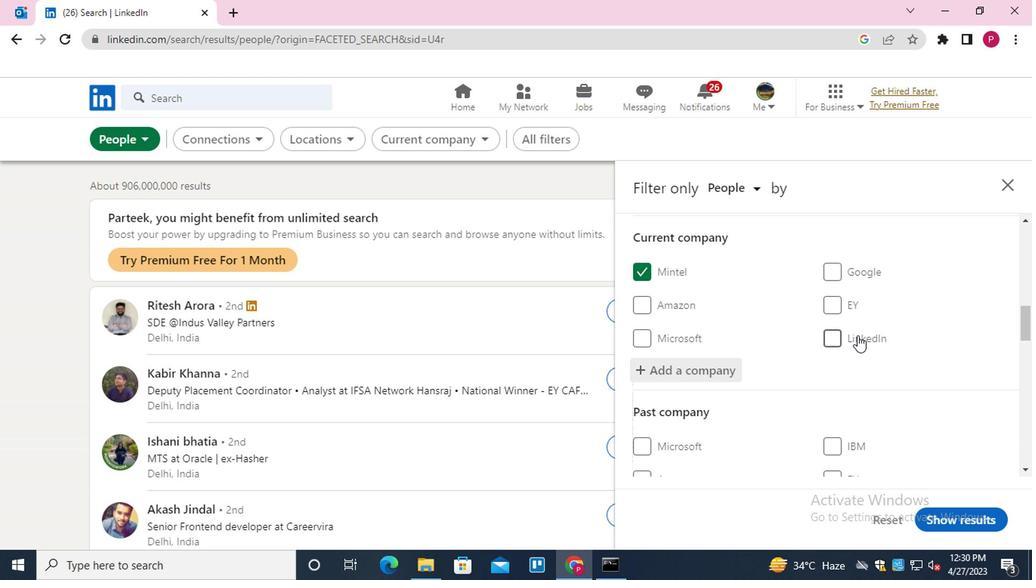 
Action: Mouse scrolled (852, 333) with delta (0, 0)
Screenshot: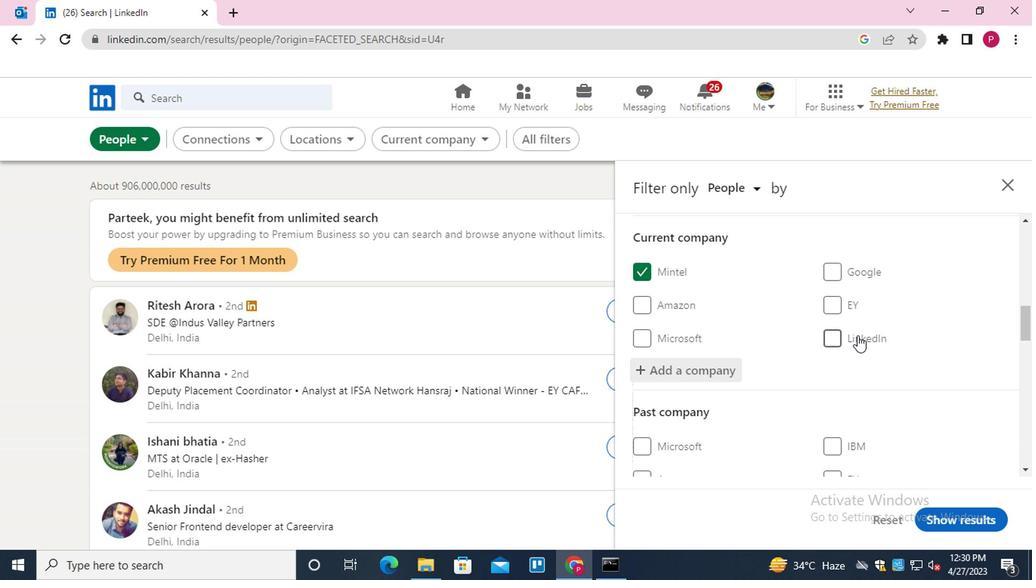 
Action: Mouse moved to (843, 338)
Screenshot: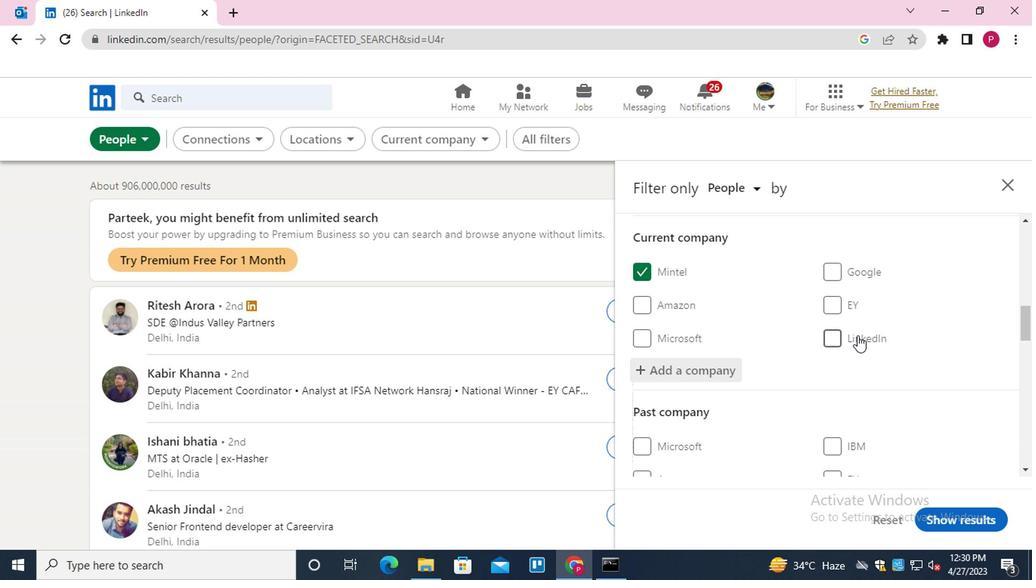 
Action: Mouse scrolled (843, 337) with delta (0, 0)
Screenshot: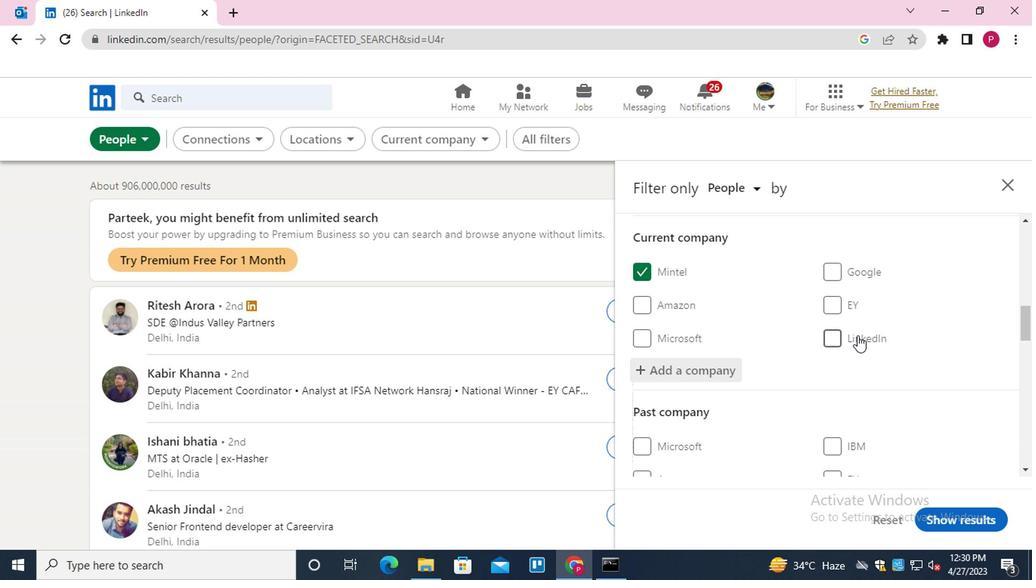 
Action: Mouse moved to (768, 345)
Screenshot: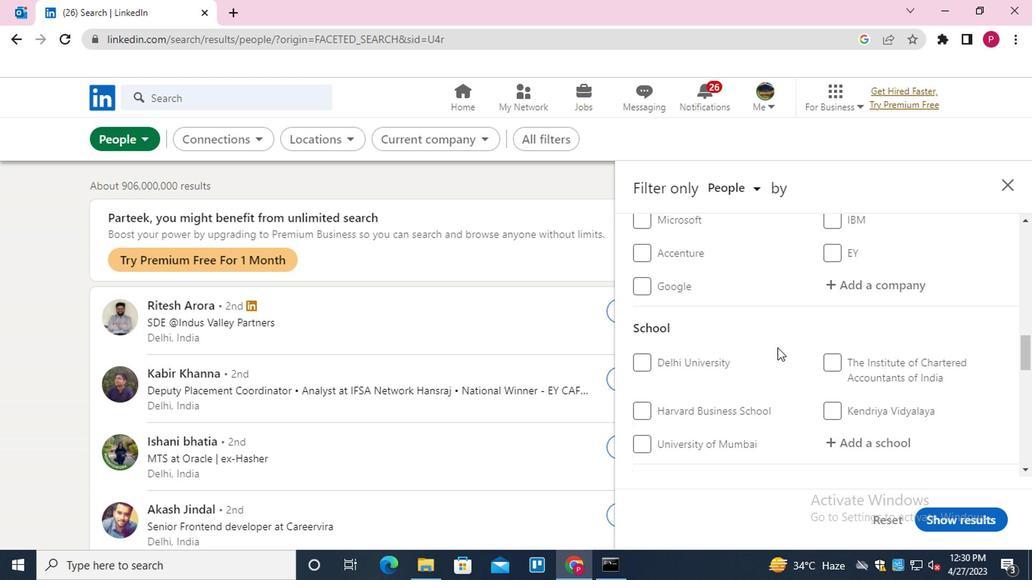 
Action: Mouse scrolled (768, 344) with delta (0, -1)
Screenshot: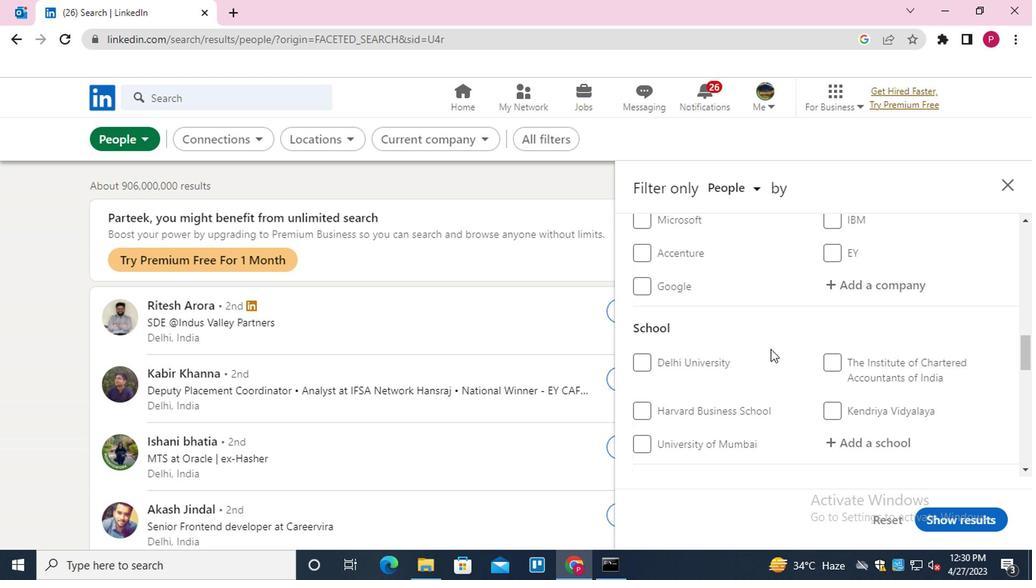 
Action: Mouse moved to (769, 346)
Screenshot: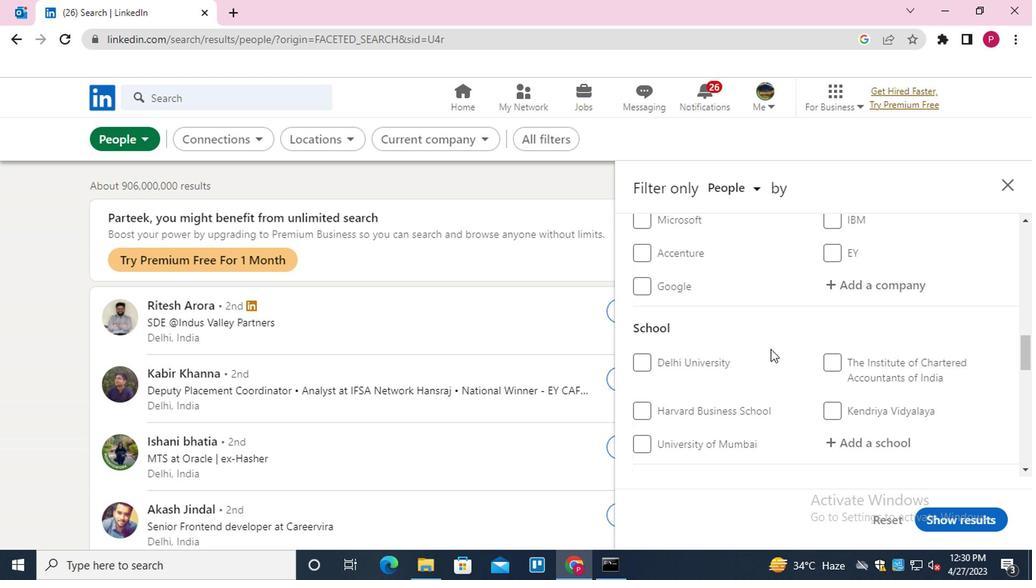 
Action: Mouse scrolled (769, 345) with delta (0, 0)
Screenshot: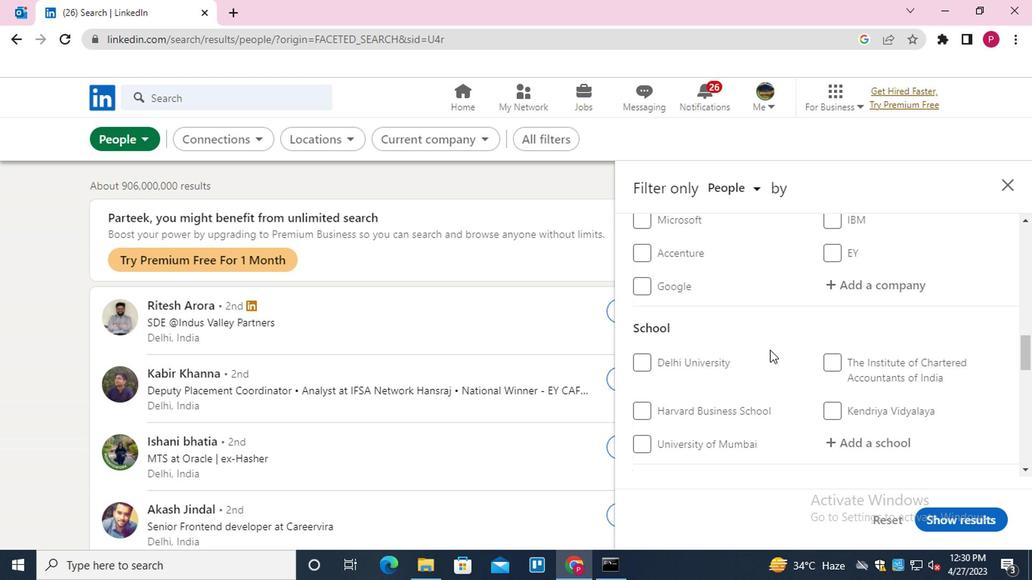 
Action: Mouse moved to (868, 280)
Screenshot: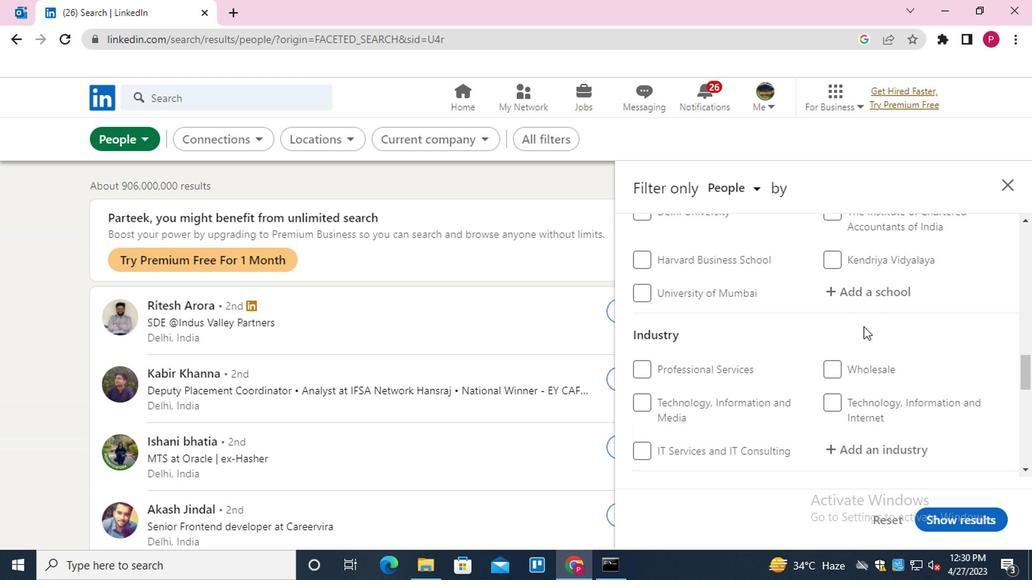 
Action: Mouse pressed left at (868, 280)
Screenshot: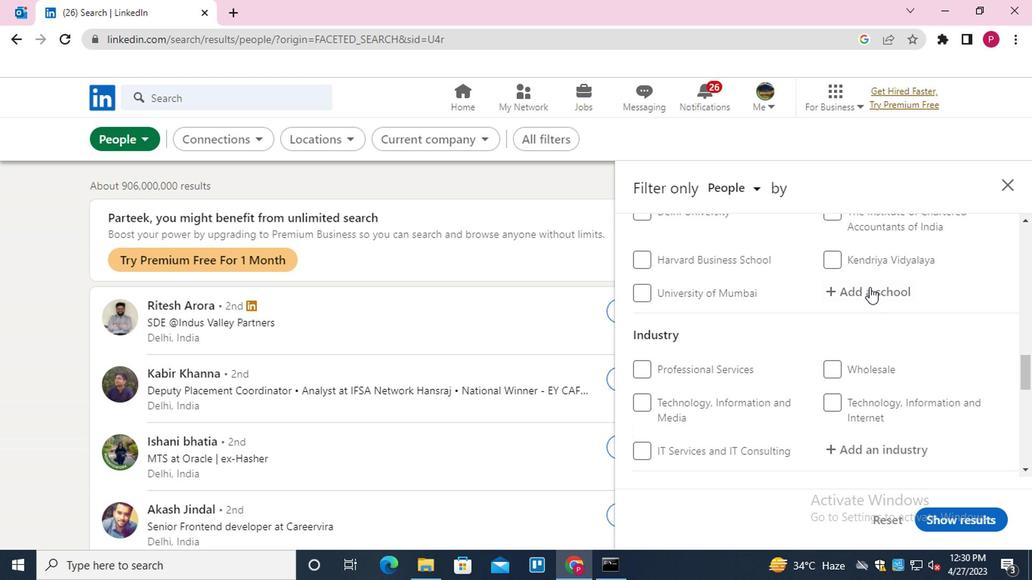
Action: Key pressed <Key.shift><Key.shift><Key.shift>ALAGAPPA<Key.space><Key.down><Key.enter>
Screenshot: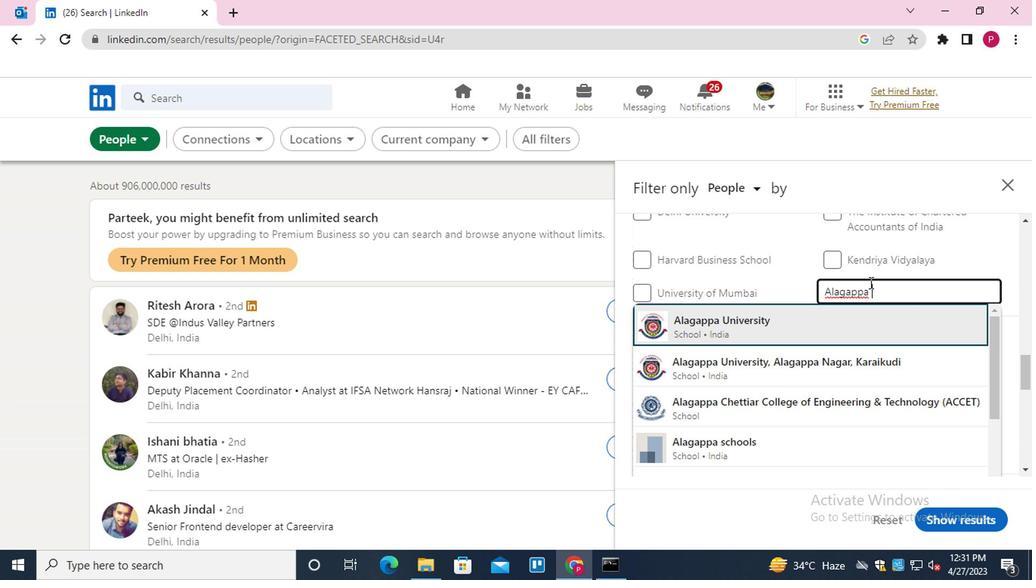 
Action: Mouse moved to (778, 291)
Screenshot: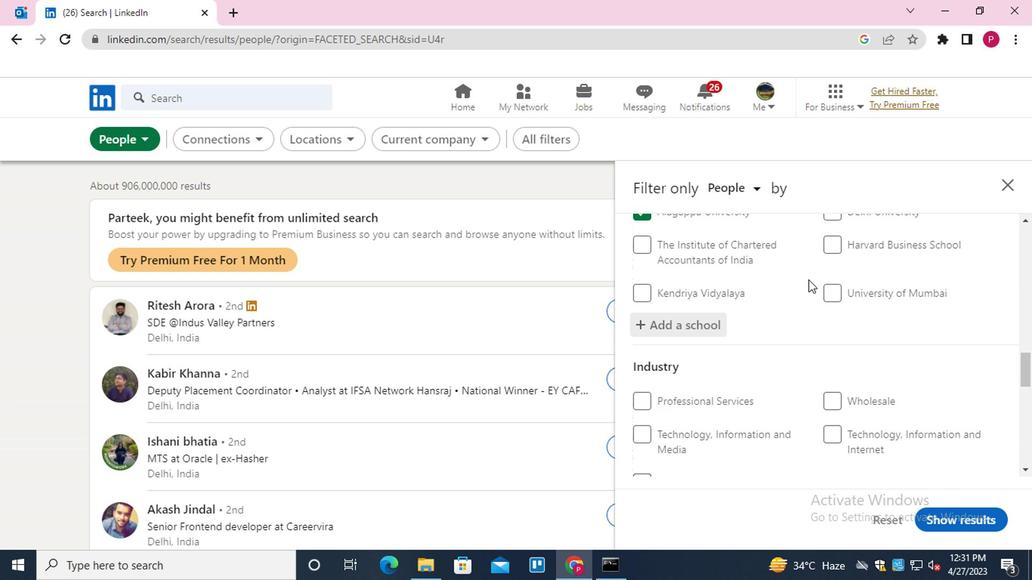 
Action: Mouse scrolled (778, 290) with delta (0, 0)
Screenshot: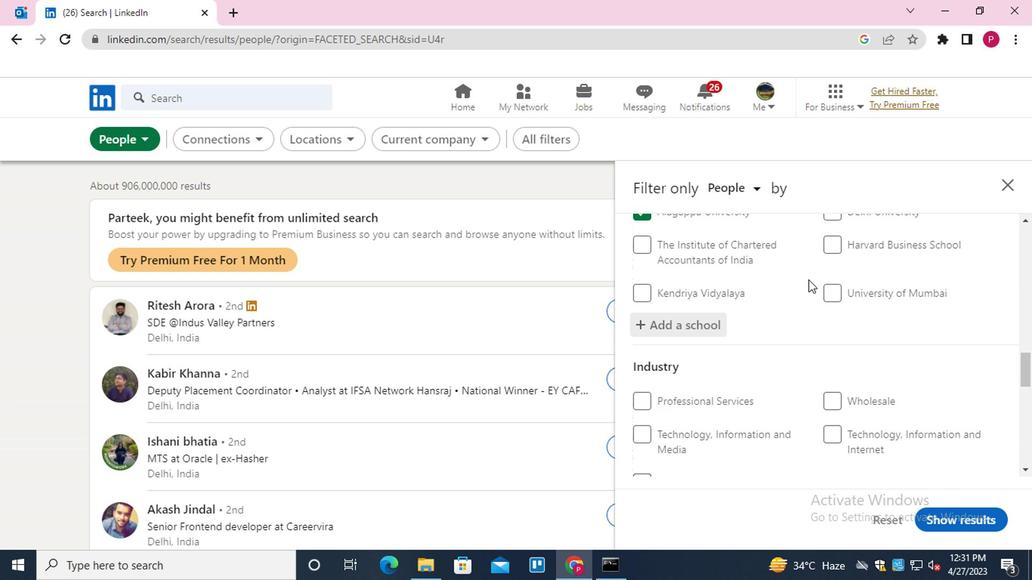 
Action: Mouse scrolled (778, 290) with delta (0, 0)
Screenshot: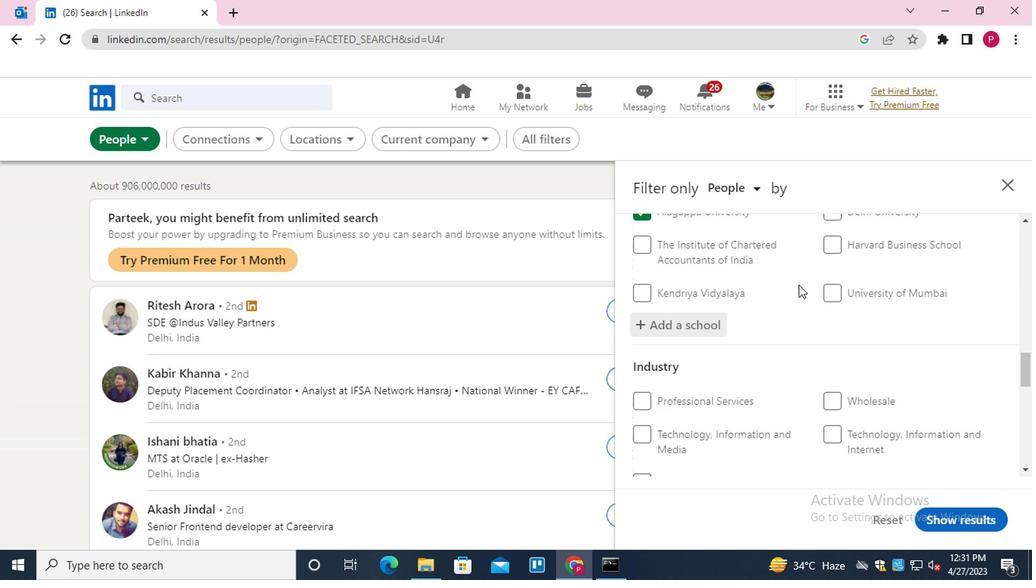 
Action: Mouse moved to (778, 293)
Screenshot: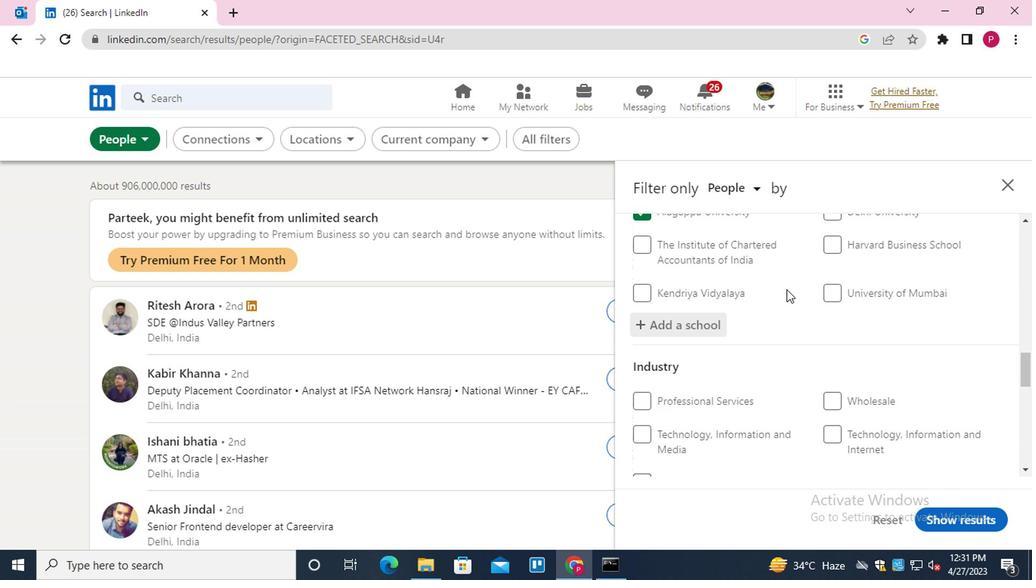 
Action: Mouse scrolled (778, 292) with delta (0, 0)
Screenshot: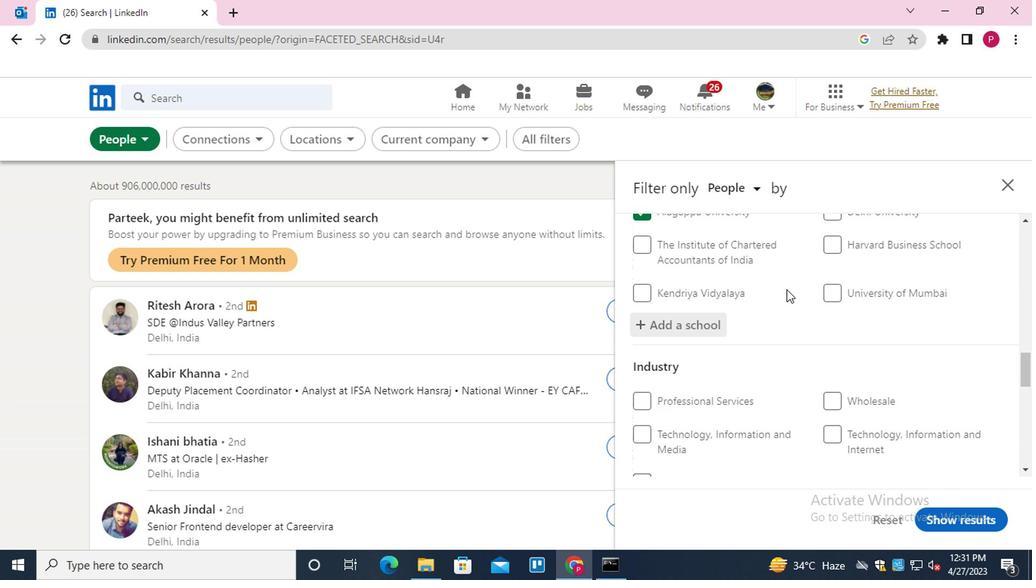 
Action: Mouse moved to (880, 244)
Screenshot: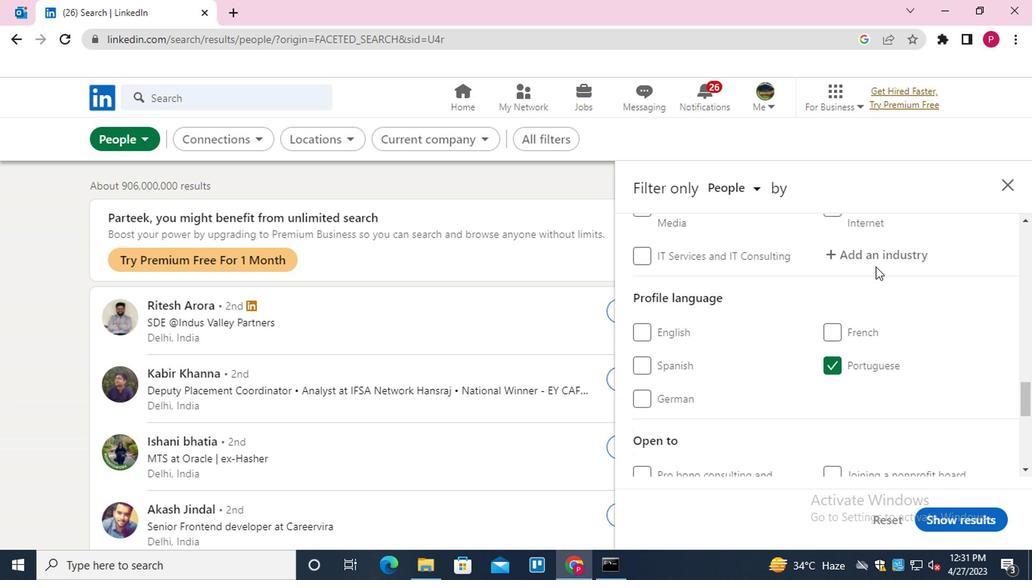 
Action: Mouse pressed left at (880, 244)
Screenshot: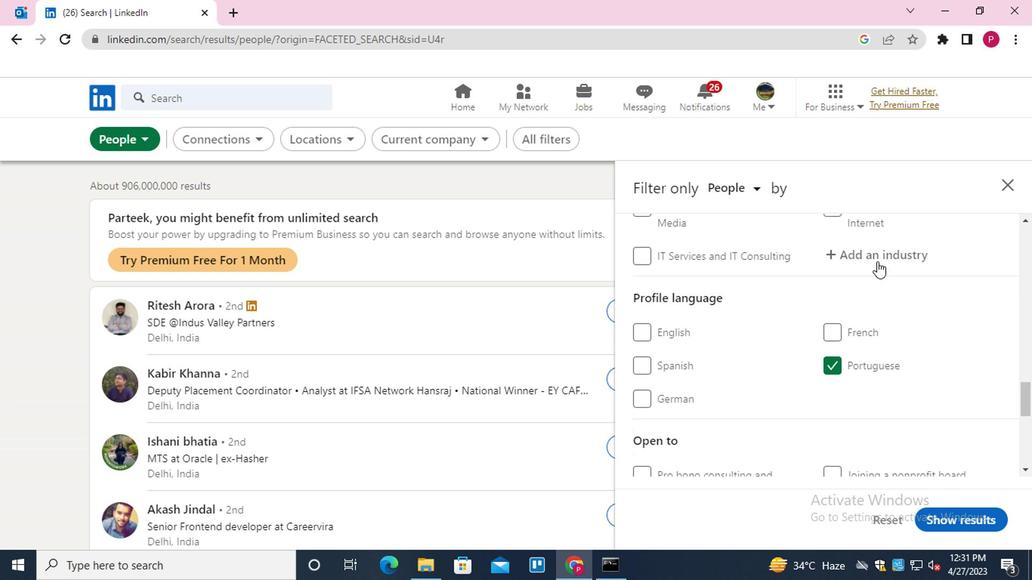 
Action: Key pressed <Key.shift>D<Key.backspace>SUBDI<Key.down><Key.enter>
Screenshot: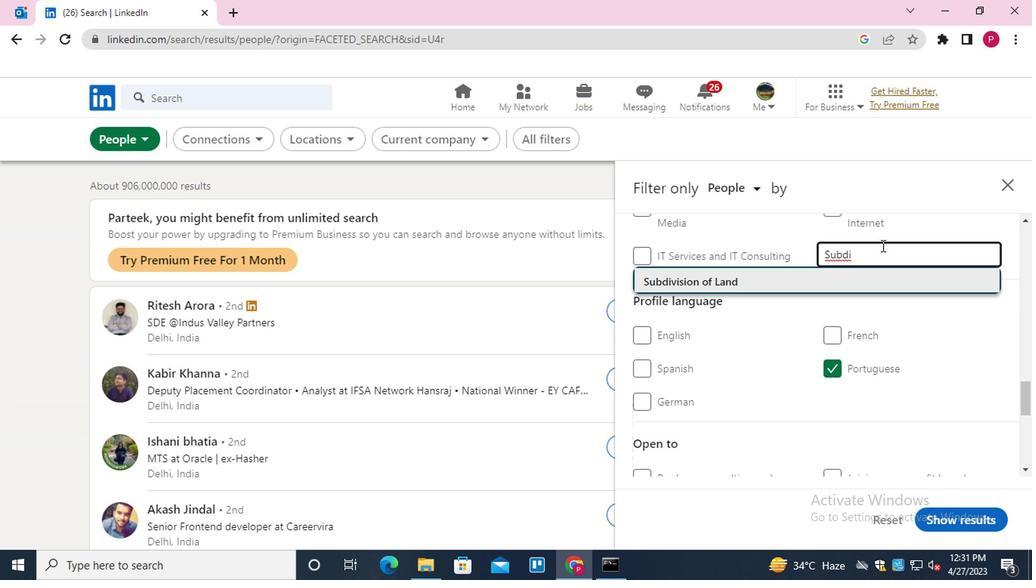 
Action: Mouse moved to (873, 249)
Screenshot: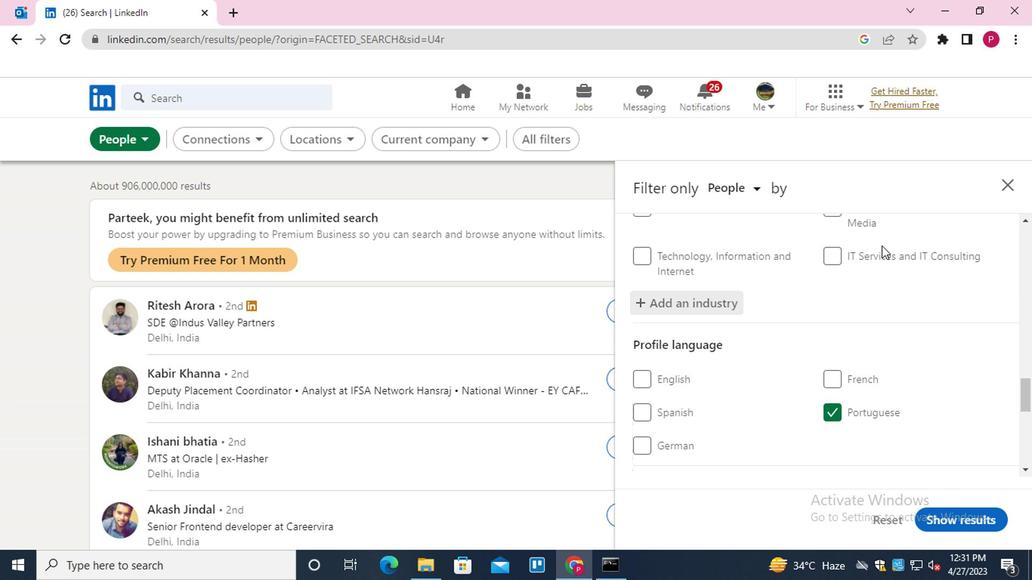 
Action: Mouse scrolled (873, 248) with delta (0, 0)
Screenshot: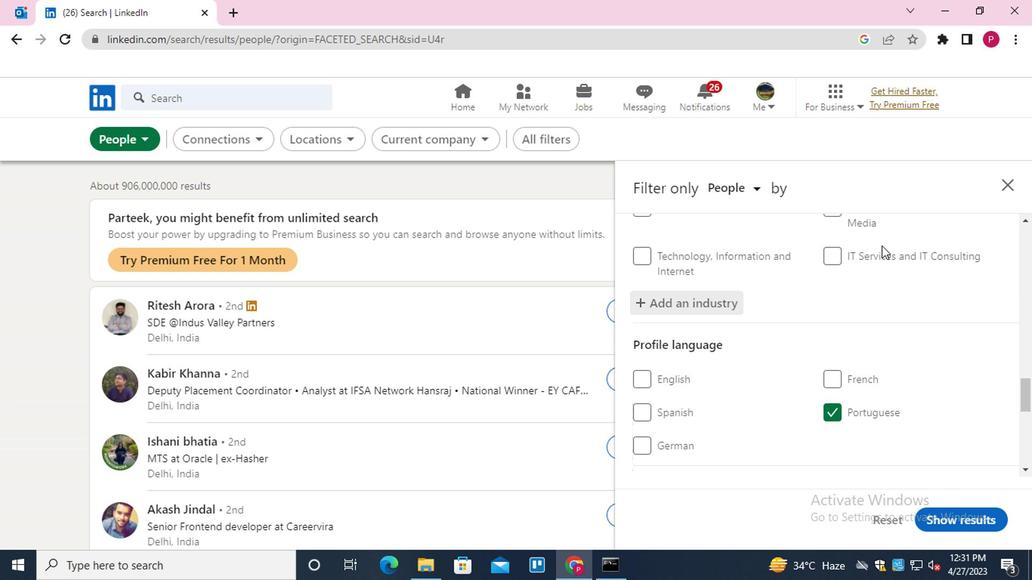 
Action: Mouse moved to (869, 252)
Screenshot: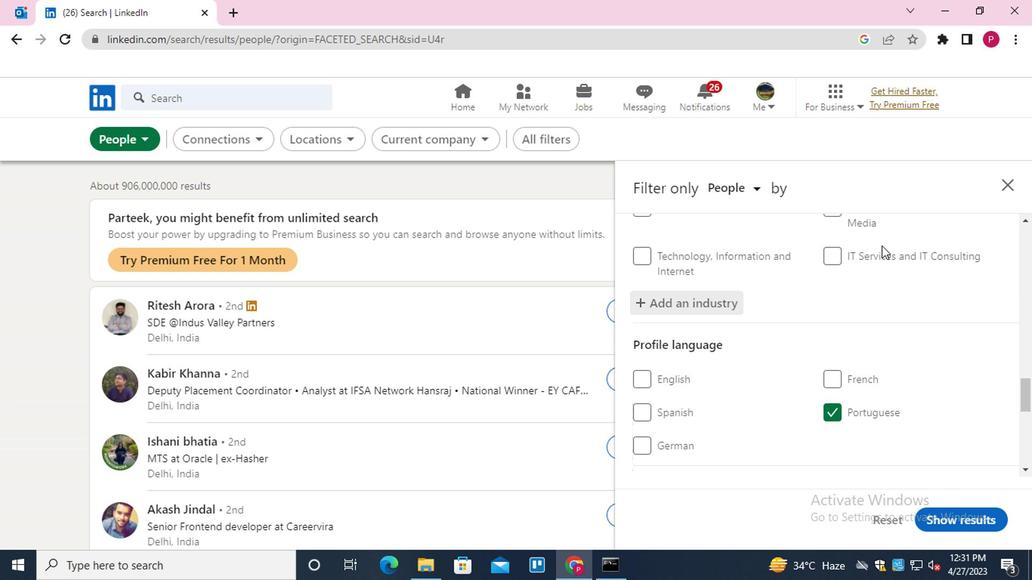 
Action: Mouse scrolled (869, 252) with delta (0, 0)
Screenshot: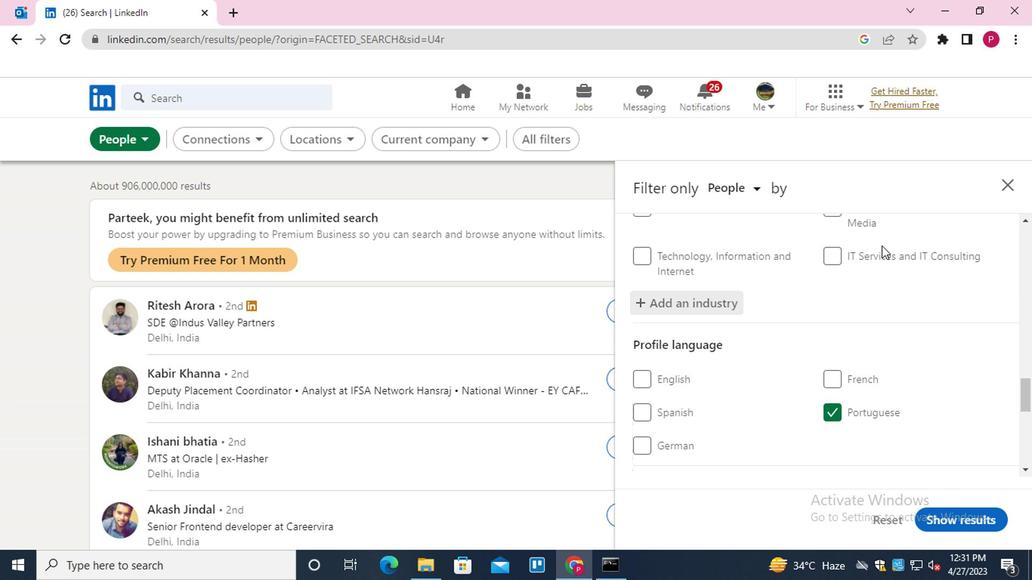 
Action: Mouse scrolled (869, 252) with delta (0, 0)
Screenshot: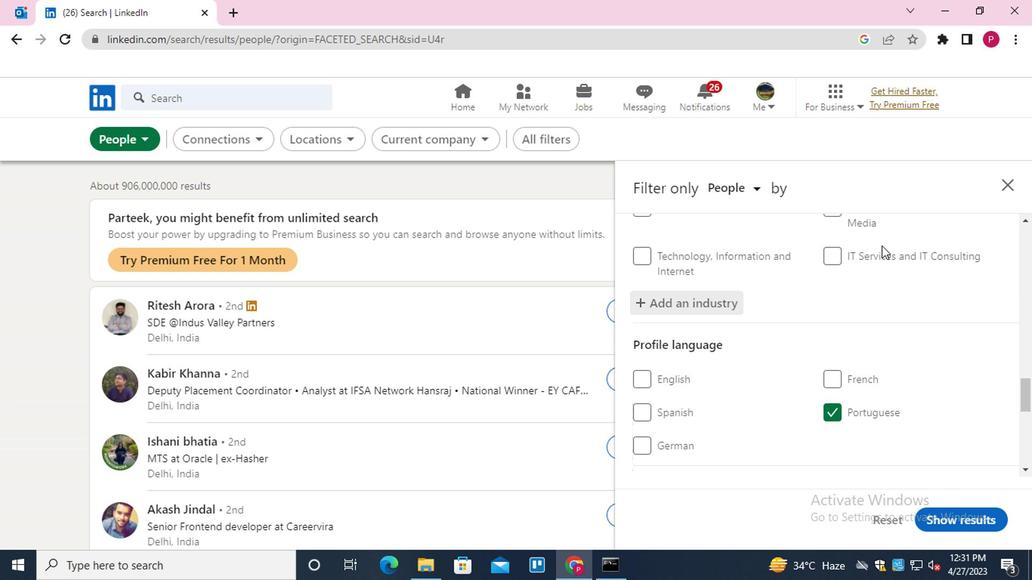 
Action: Mouse moved to (869, 253)
Screenshot: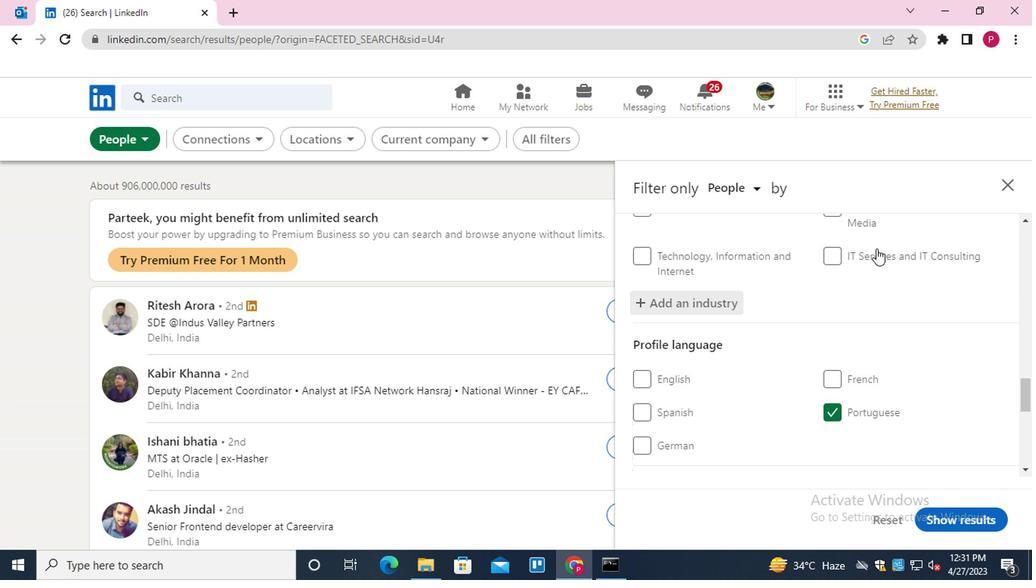 
Action: Mouse scrolled (869, 252) with delta (0, -1)
Screenshot: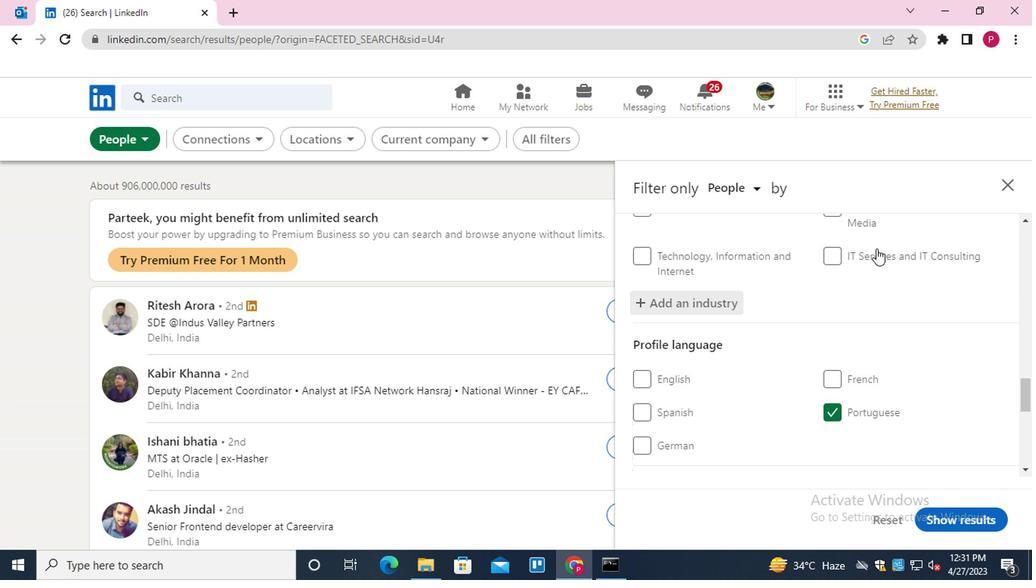 
Action: Mouse moved to (893, 372)
Screenshot: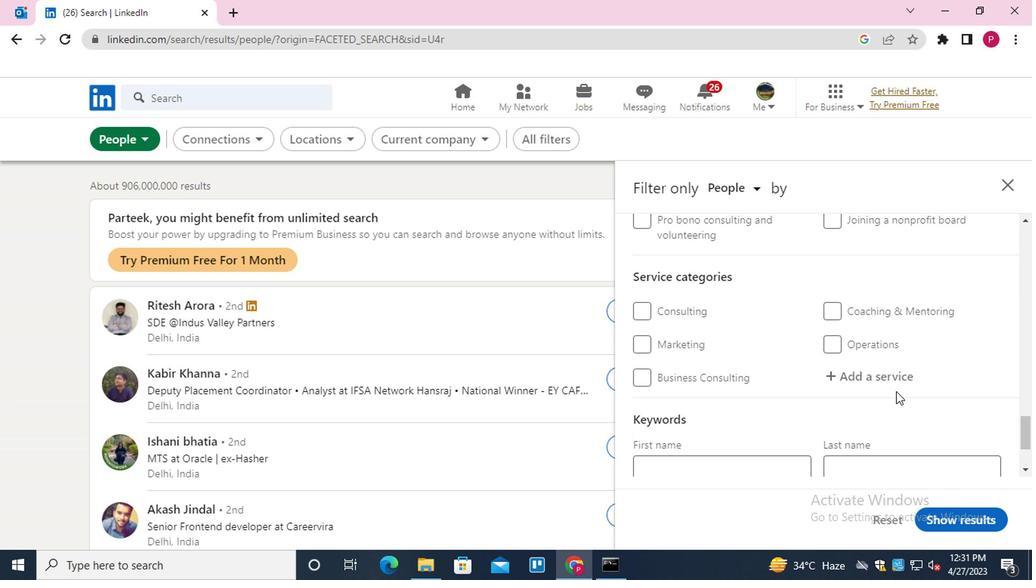 
Action: Mouse pressed left at (893, 372)
Screenshot: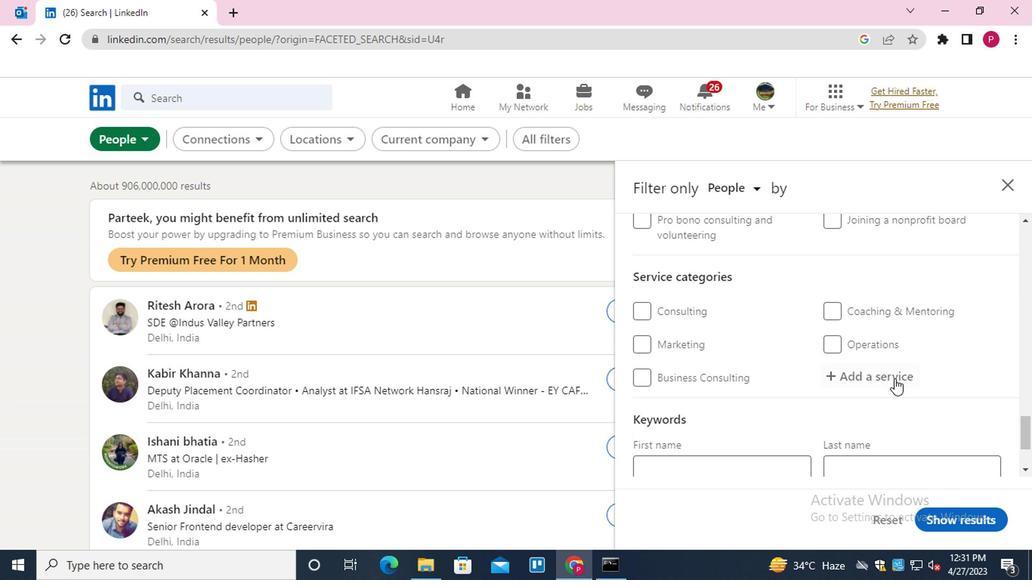 
Action: Key pressed <Key.shift>WEALTH<Key.backspace>H<Key.space>MA<Key.backspace><Key.backspace><Key.shift>MANAGEMENT<Key.enter>
Screenshot: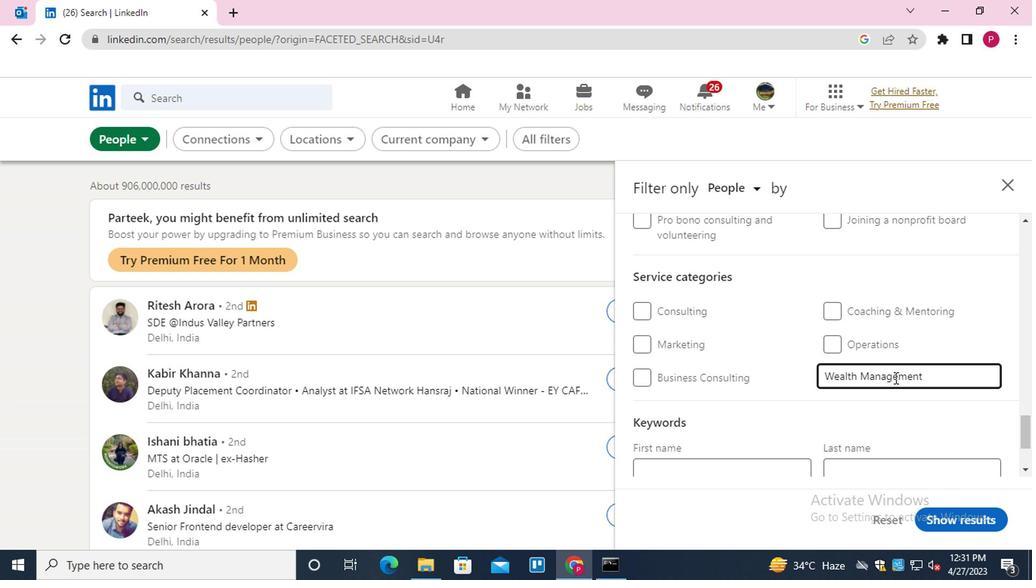 
Action: Mouse scrolled (893, 371) with delta (0, -1)
Screenshot: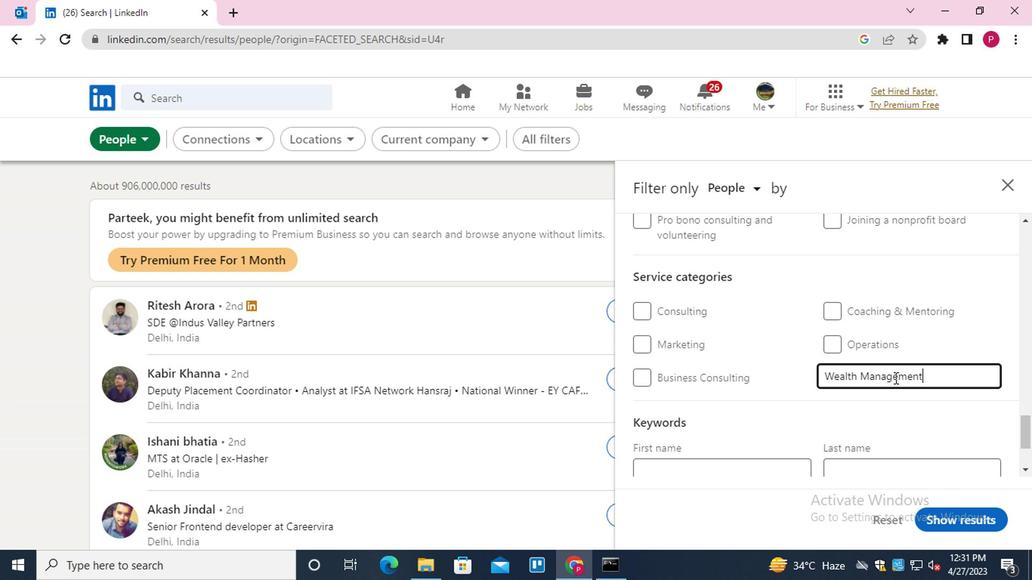 
Action: Mouse scrolled (893, 371) with delta (0, -1)
Screenshot: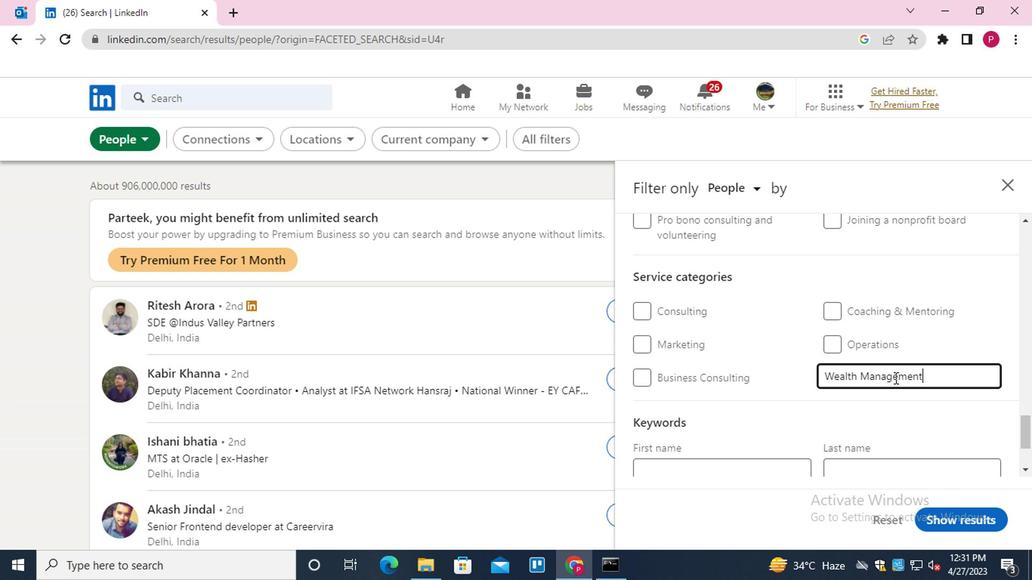 
Action: Mouse moved to (749, 408)
Screenshot: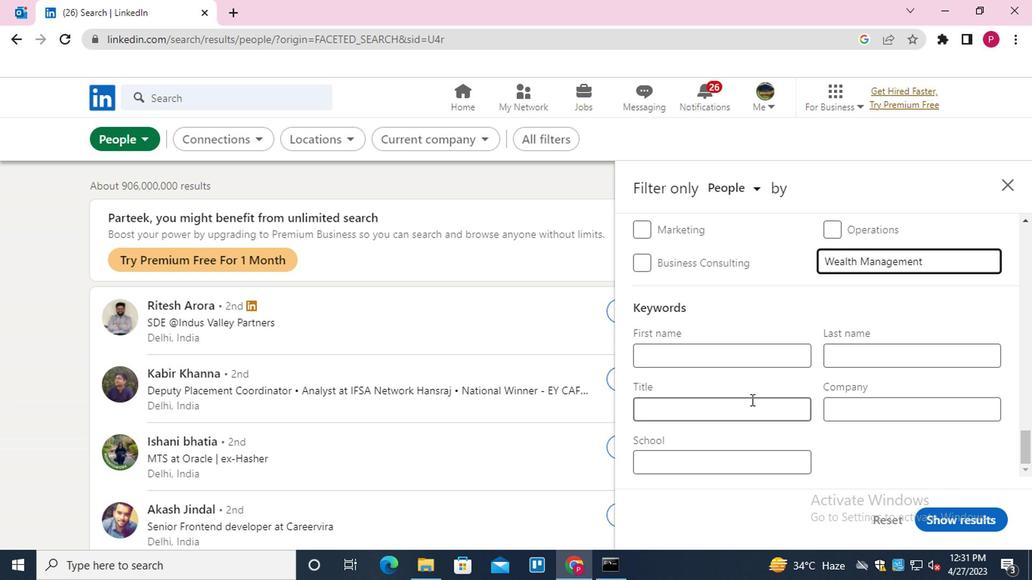 
Action: Mouse pressed left at (749, 408)
Screenshot: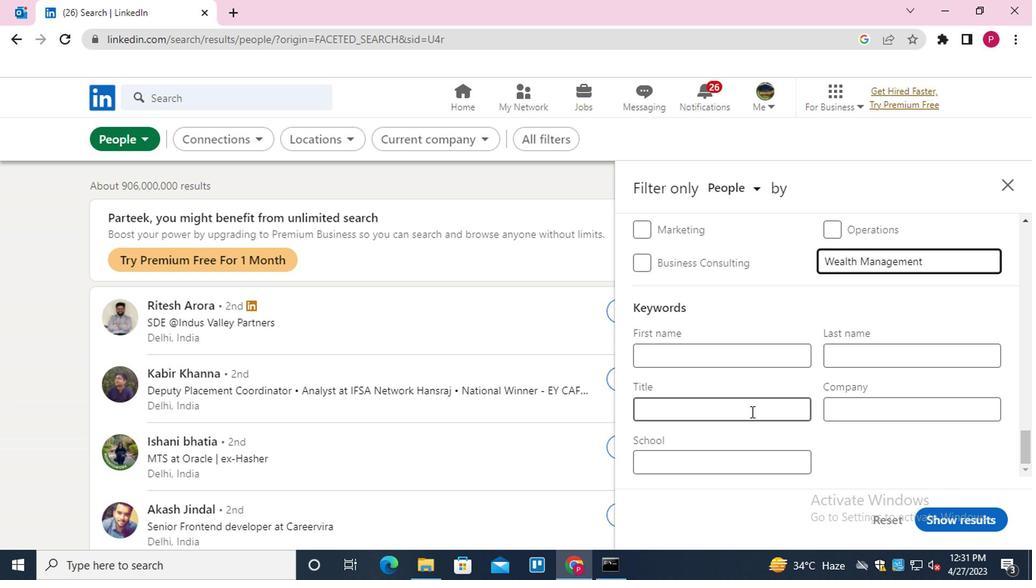 
Action: Key pressed <Key.shift>COMMUNITY<Key.space><Key.shift>VOLUNTEER<Key.space><Key.shift><Key.shift><Key.shift><Key.shift><Key.shift><Key.shift><Key.shift><Key.shift>JOBS
Screenshot: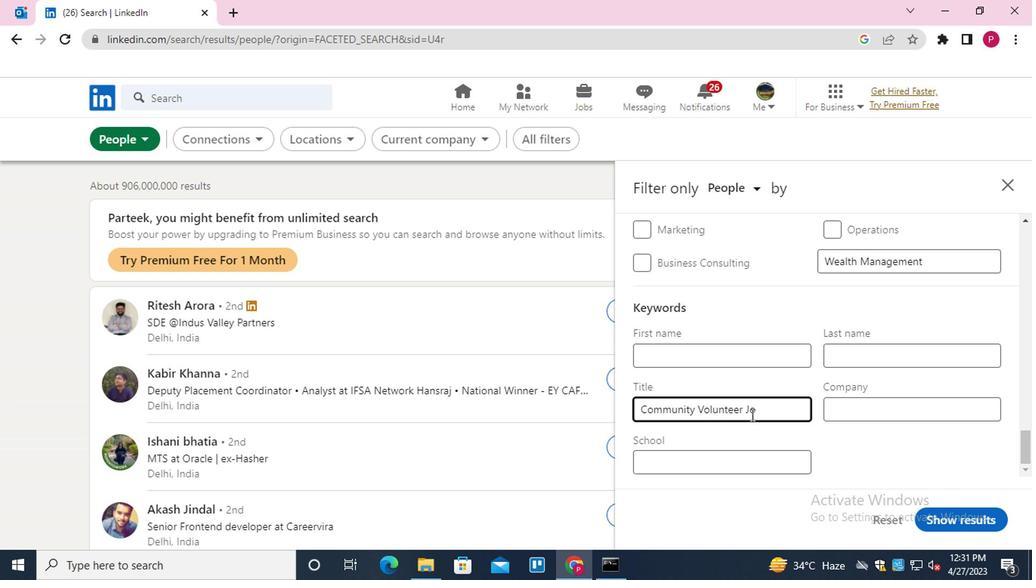 
Action: Mouse moved to (959, 502)
Screenshot: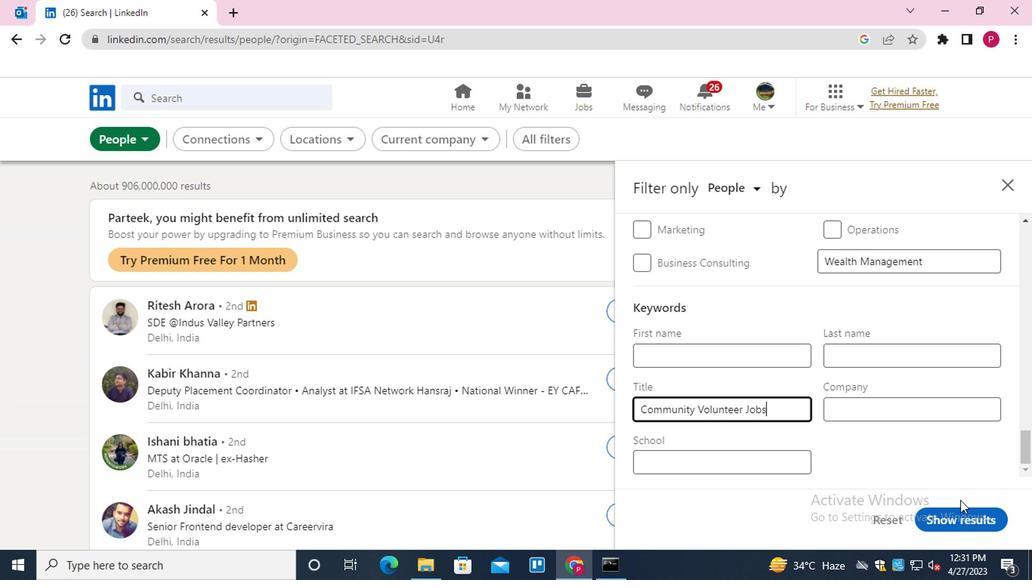 
Action: Mouse pressed left at (959, 502)
Screenshot: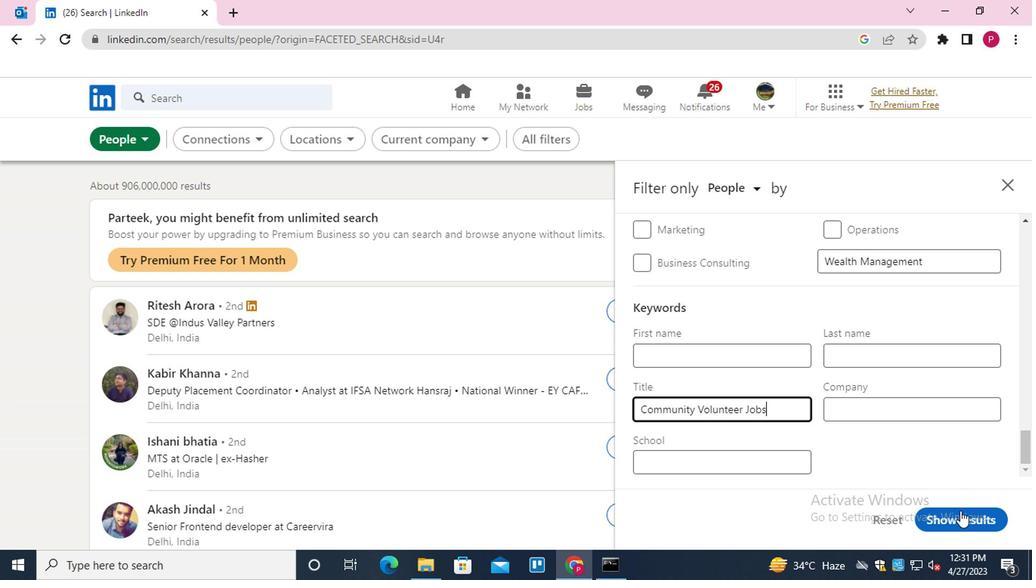
Action: Mouse moved to (523, 313)
Screenshot: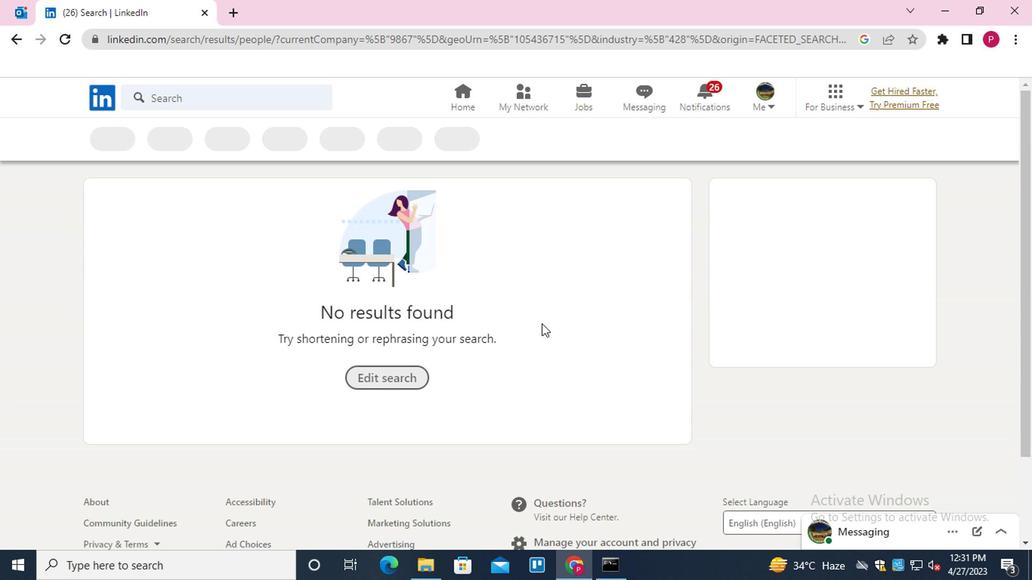 
